 Task: Look for space in San Miguel, Costa Rica from 9th July, 2023 to 16th July, 2023 for 2 adults, 1 child in price range Rs.8000 to Rs.16000. Place can be entire place with 2 bedrooms having 2 beds and 1 bathroom. Property type can be house, flat, guest house. Booking option can be shelf check-in. Required host language is English.
Action: Mouse moved to (437, 85)
Screenshot: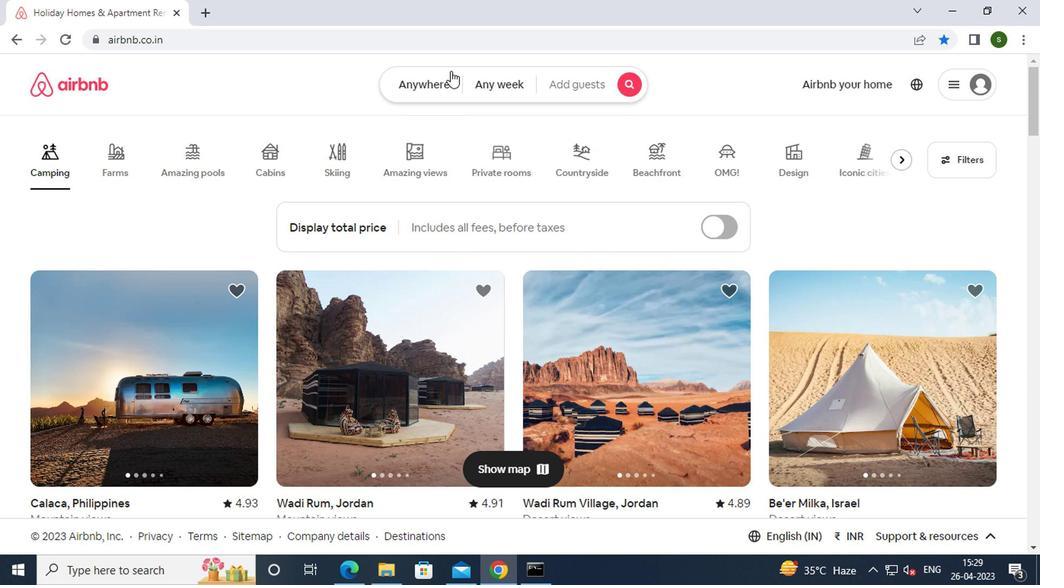 
Action: Mouse pressed left at (437, 85)
Screenshot: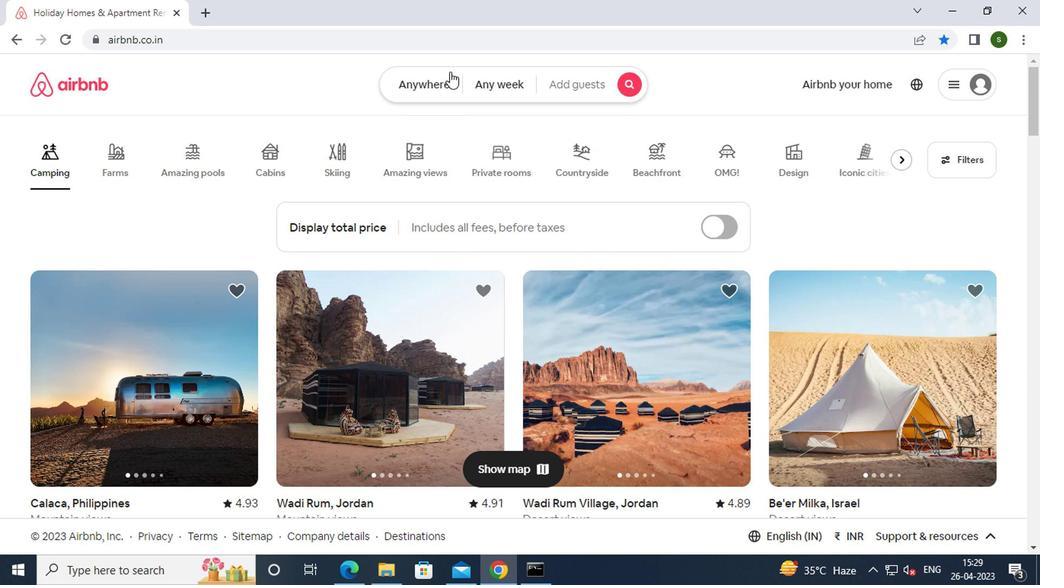 
Action: Mouse moved to (312, 141)
Screenshot: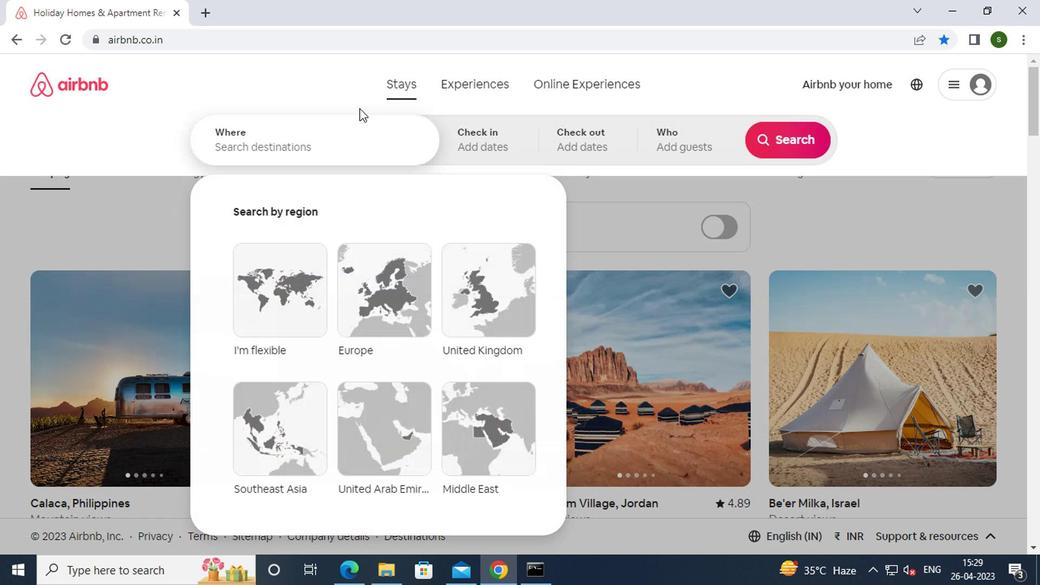
Action: Mouse pressed left at (312, 141)
Screenshot: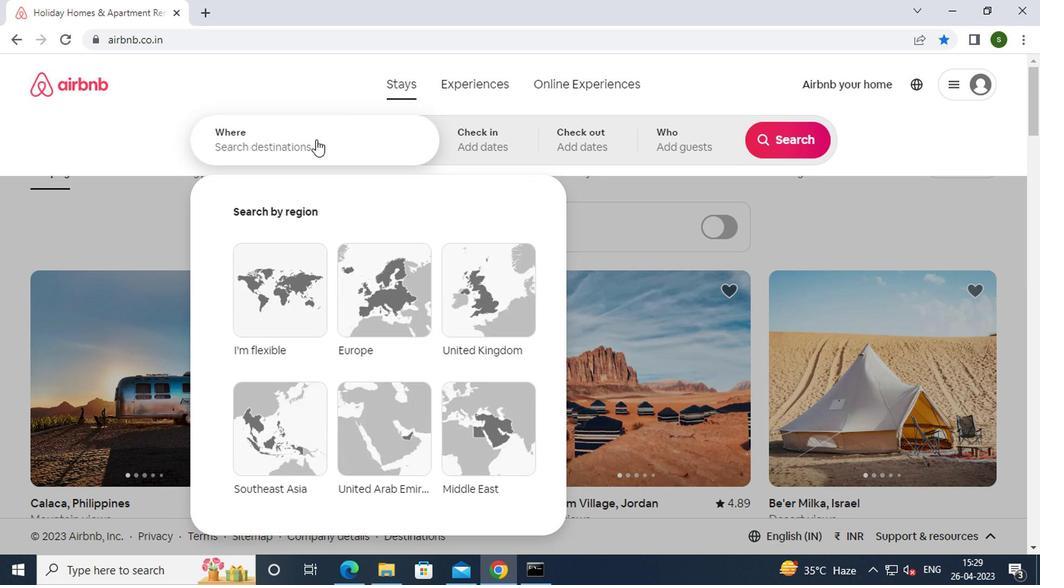 
Action: Key pressed <Key.caps_lock>s<Key.caps_lock>an<Key.space><Key.caps_lock>m<Key.caps_lock>iguel,<Key.space><Key.caps_lock>c<Key.caps_lock>osta<Key.space><Key.caps_lock>r<Key.caps_lock>ica<Key.enter>
Screenshot: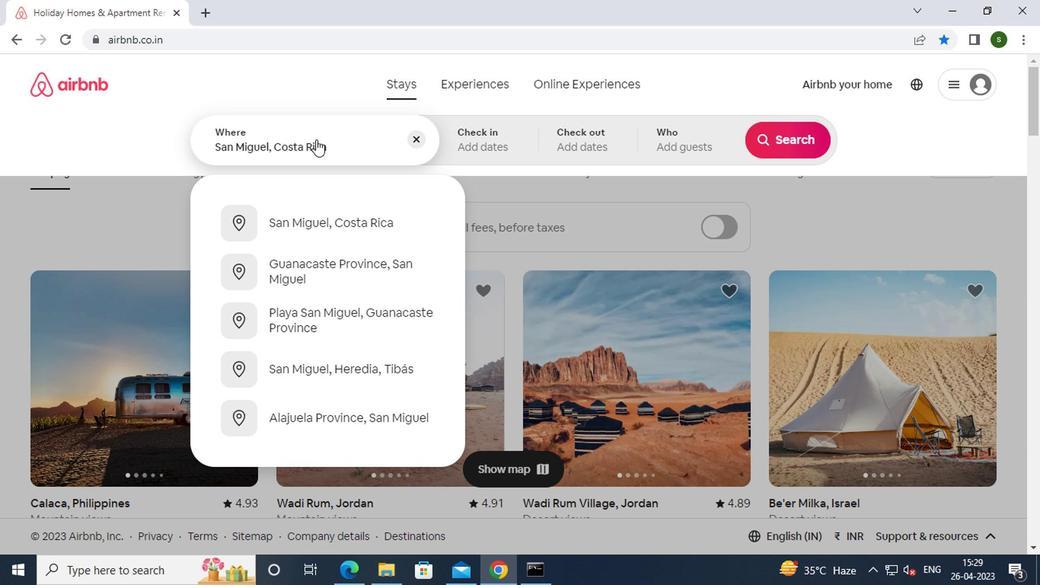 
Action: Mouse moved to (780, 267)
Screenshot: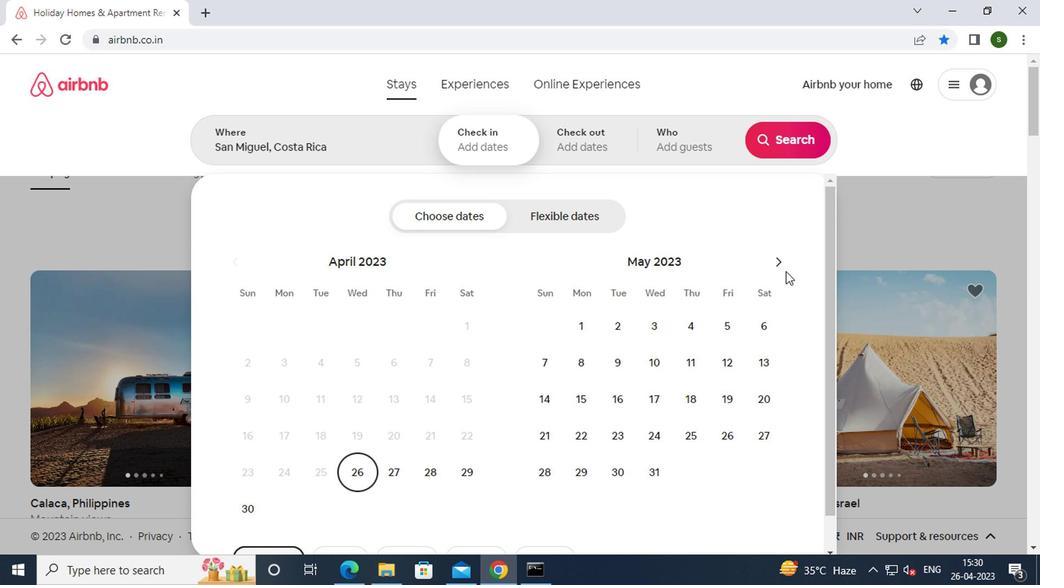 
Action: Mouse pressed left at (780, 267)
Screenshot: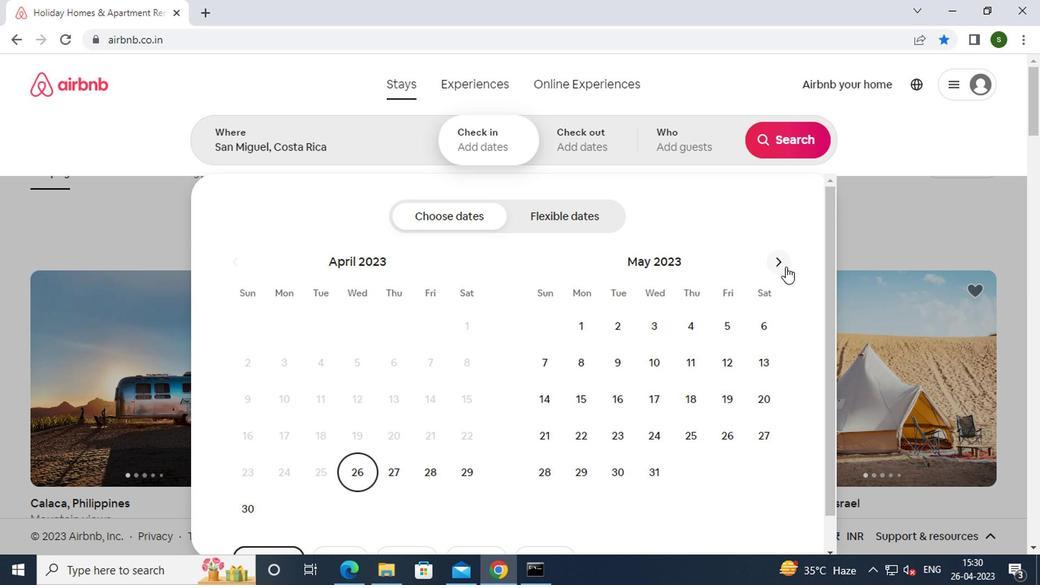 
Action: Mouse pressed left at (780, 267)
Screenshot: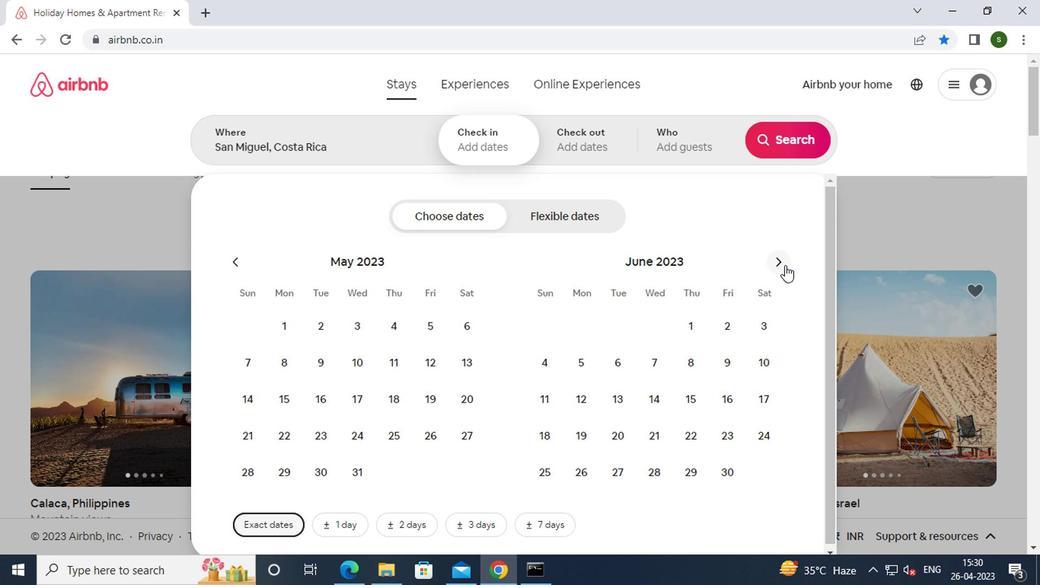 
Action: Mouse moved to (535, 395)
Screenshot: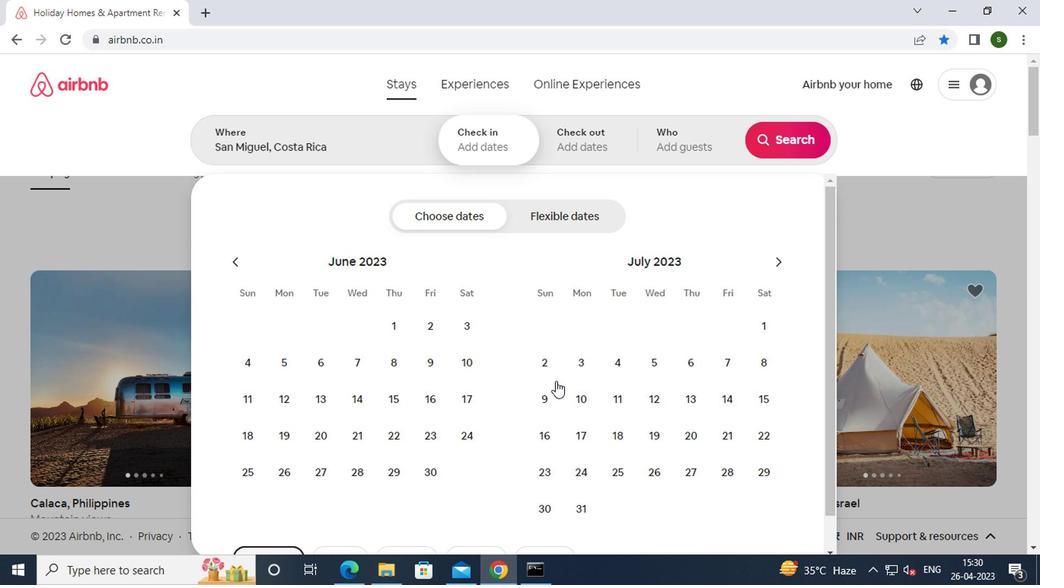 
Action: Mouse pressed left at (535, 395)
Screenshot: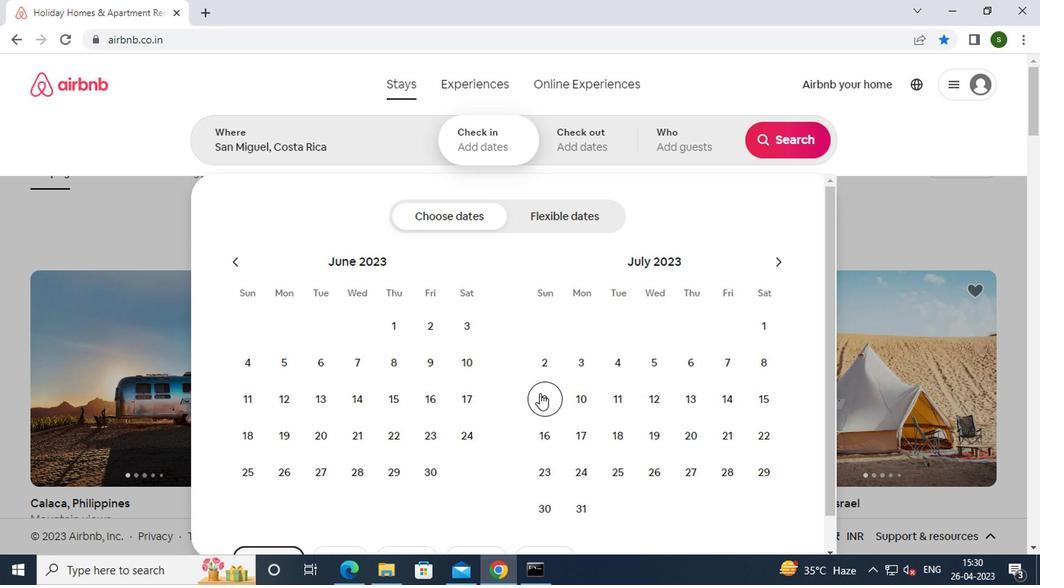 
Action: Mouse moved to (544, 433)
Screenshot: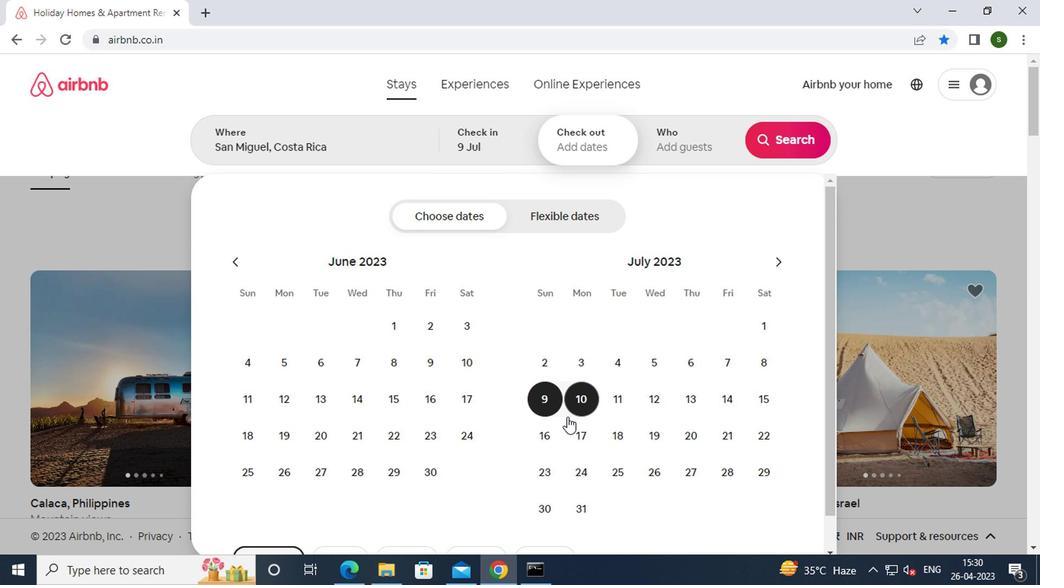 
Action: Mouse pressed left at (544, 433)
Screenshot: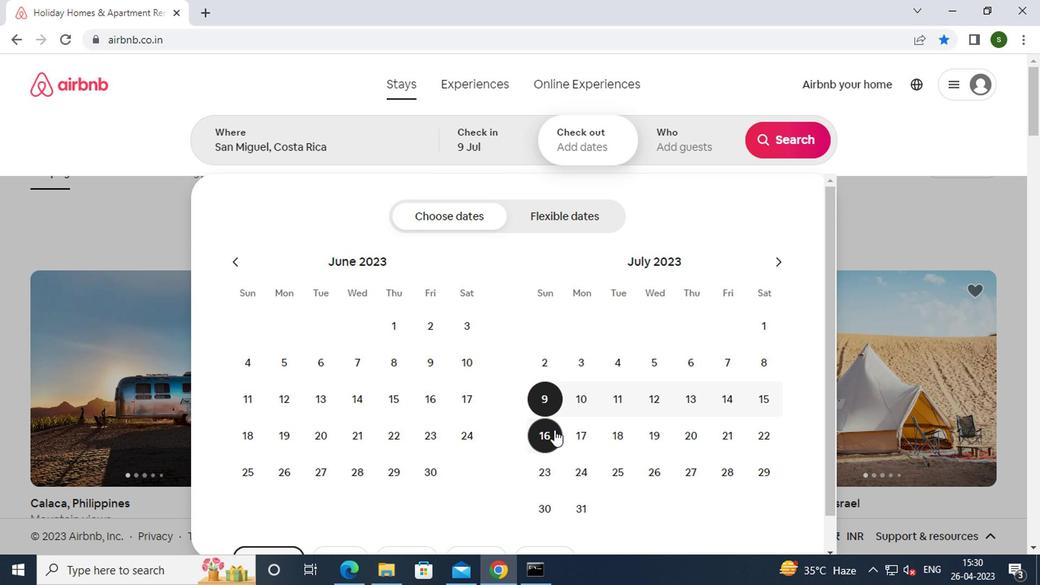 
Action: Mouse moved to (684, 146)
Screenshot: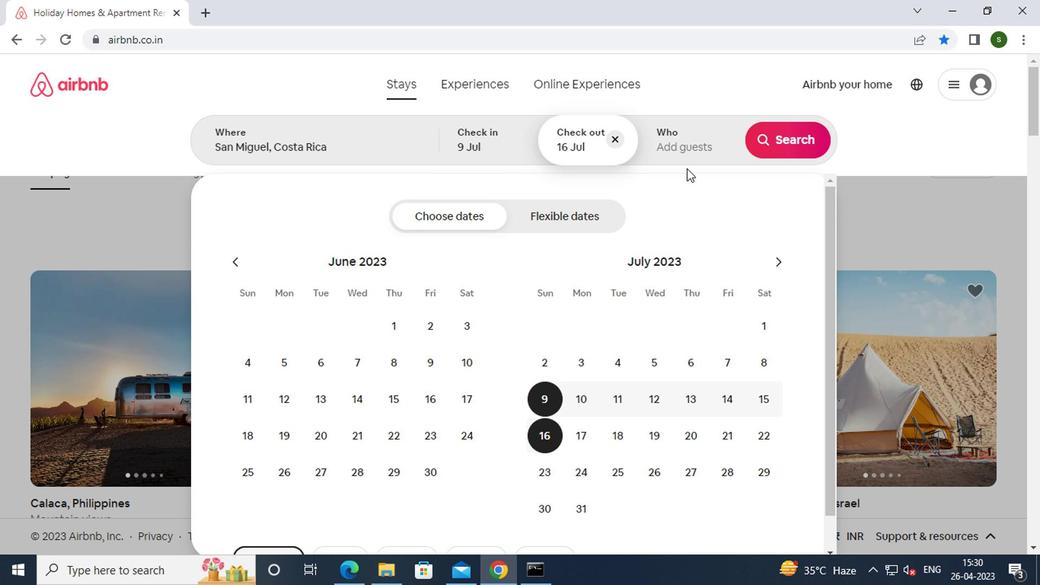 
Action: Mouse pressed left at (684, 146)
Screenshot: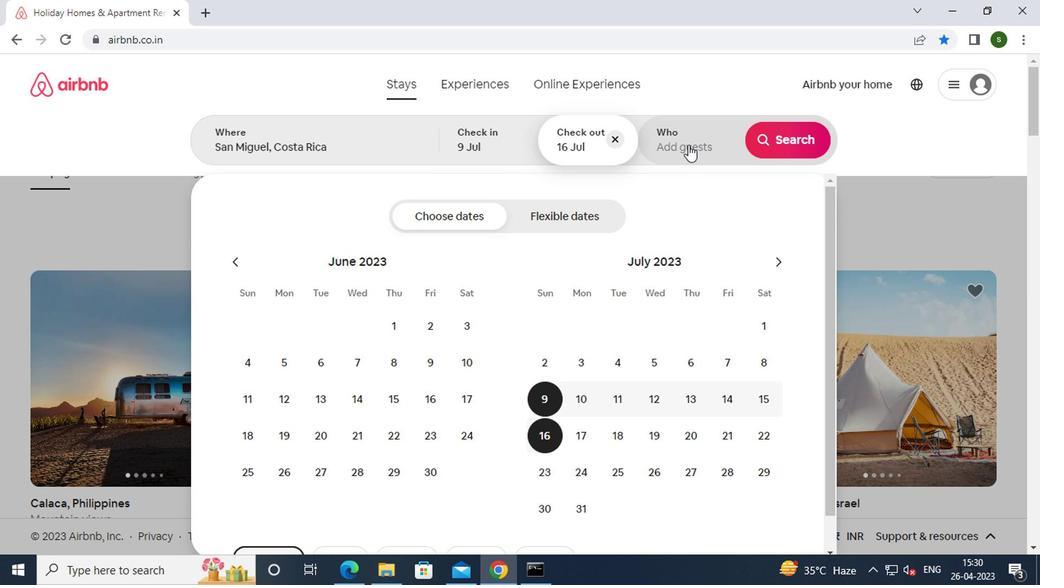 
Action: Mouse moved to (788, 223)
Screenshot: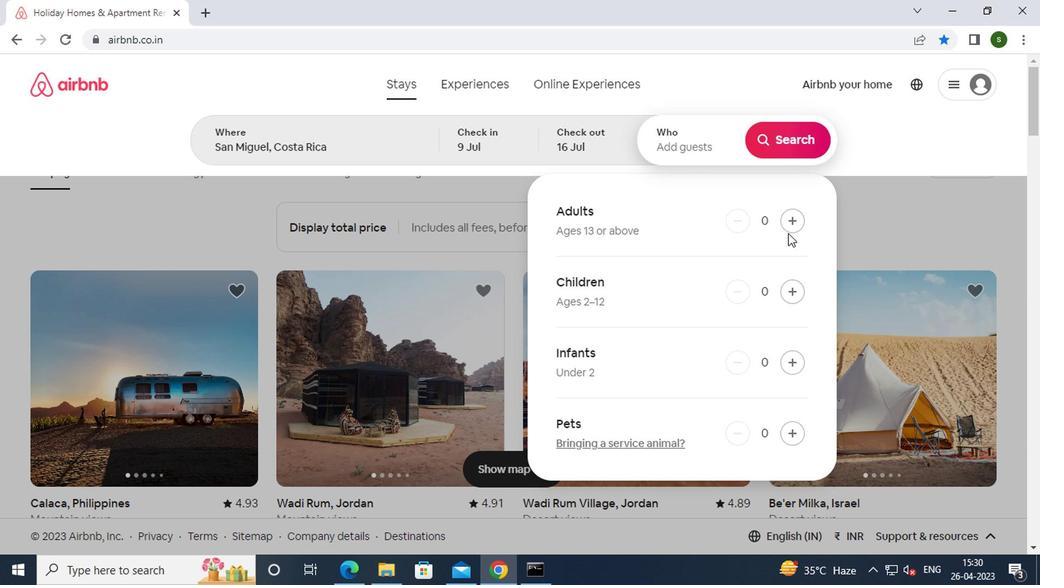 
Action: Mouse pressed left at (788, 223)
Screenshot: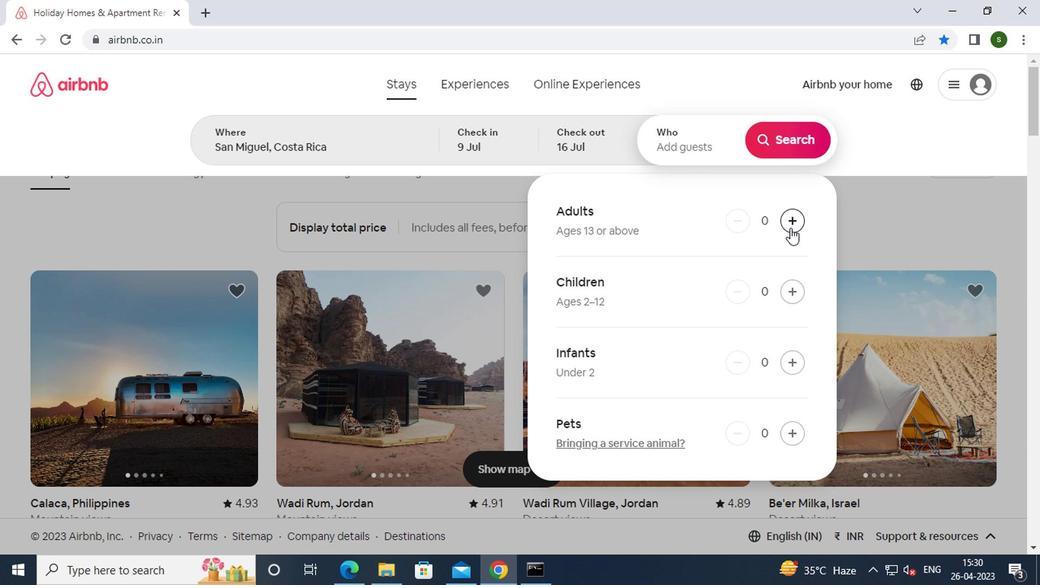 
Action: Mouse pressed left at (788, 223)
Screenshot: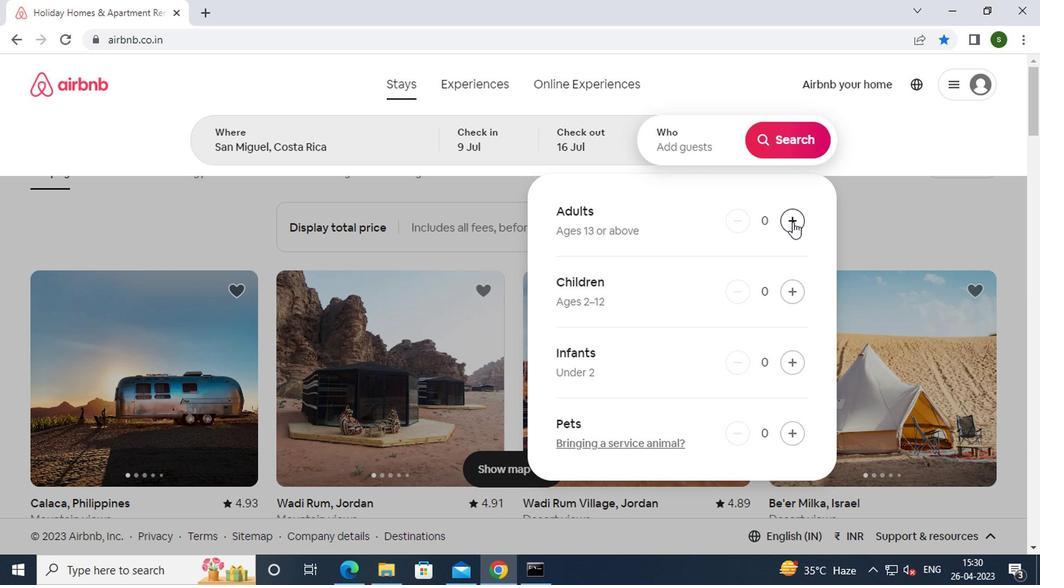
Action: Mouse moved to (791, 290)
Screenshot: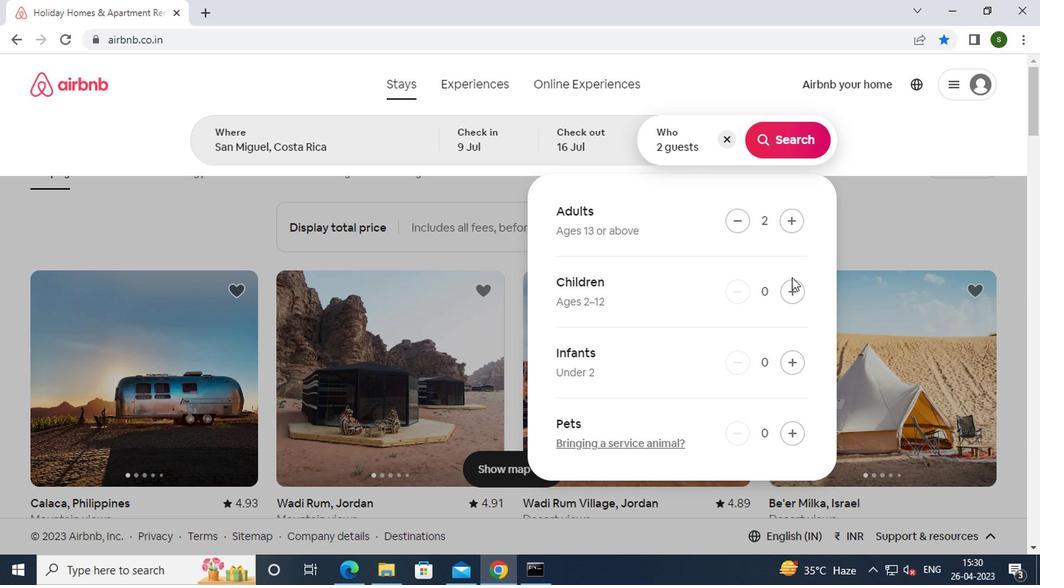 
Action: Mouse pressed left at (791, 290)
Screenshot: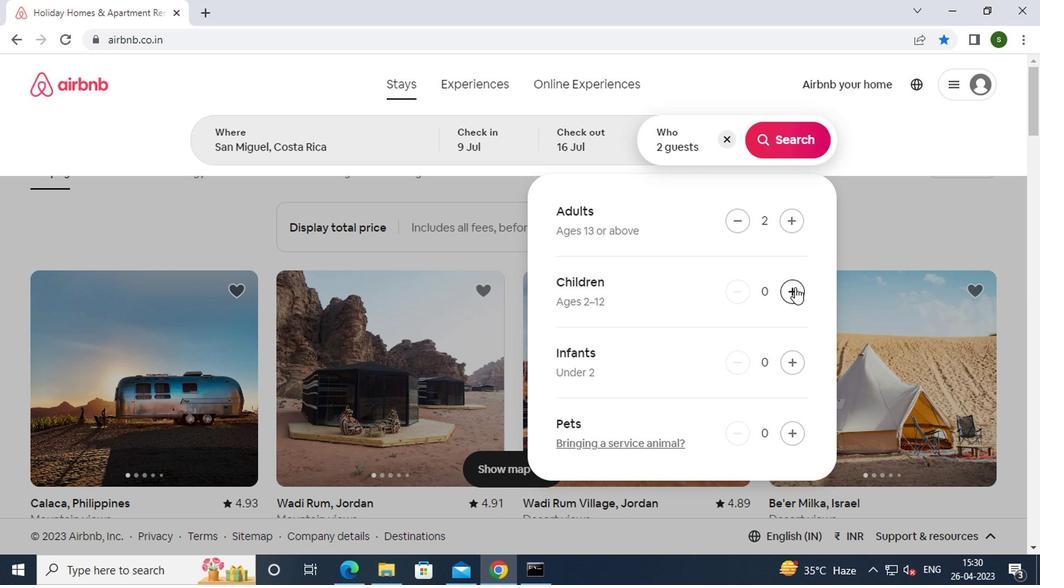 
Action: Mouse moved to (766, 142)
Screenshot: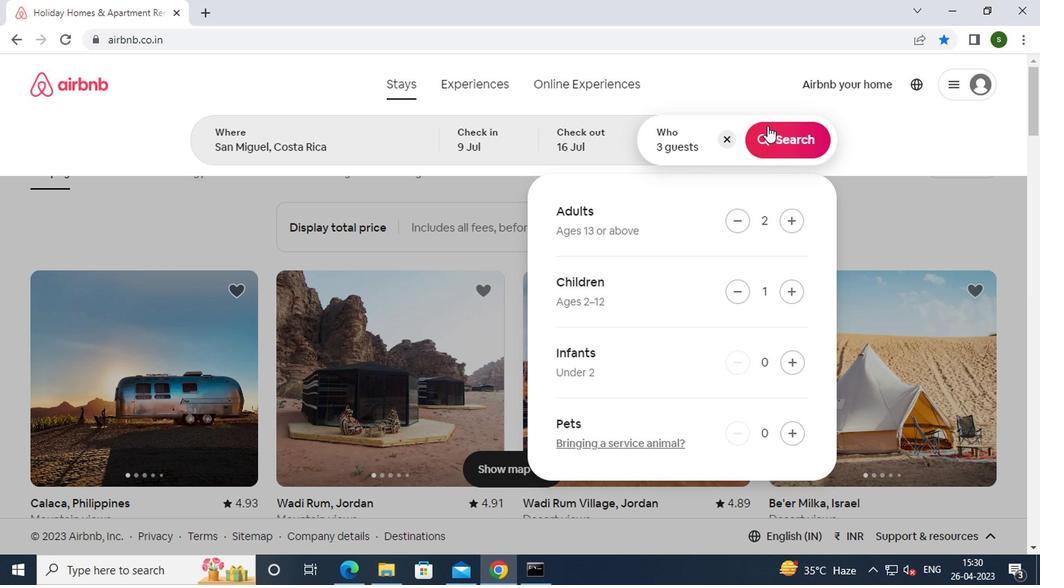 
Action: Mouse pressed left at (766, 142)
Screenshot: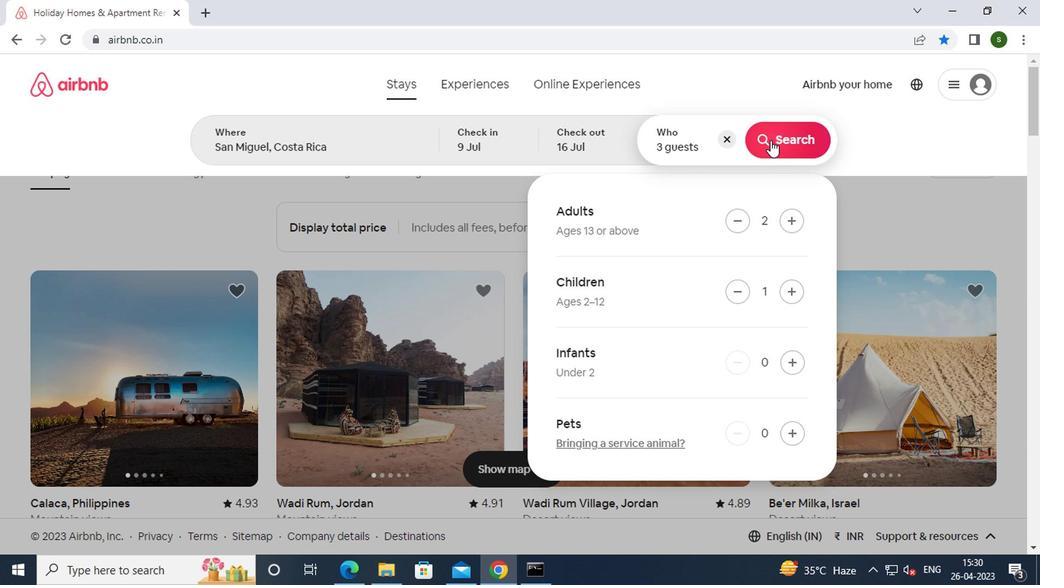 
Action: Mouse moved to (970, 152)
Screenshot: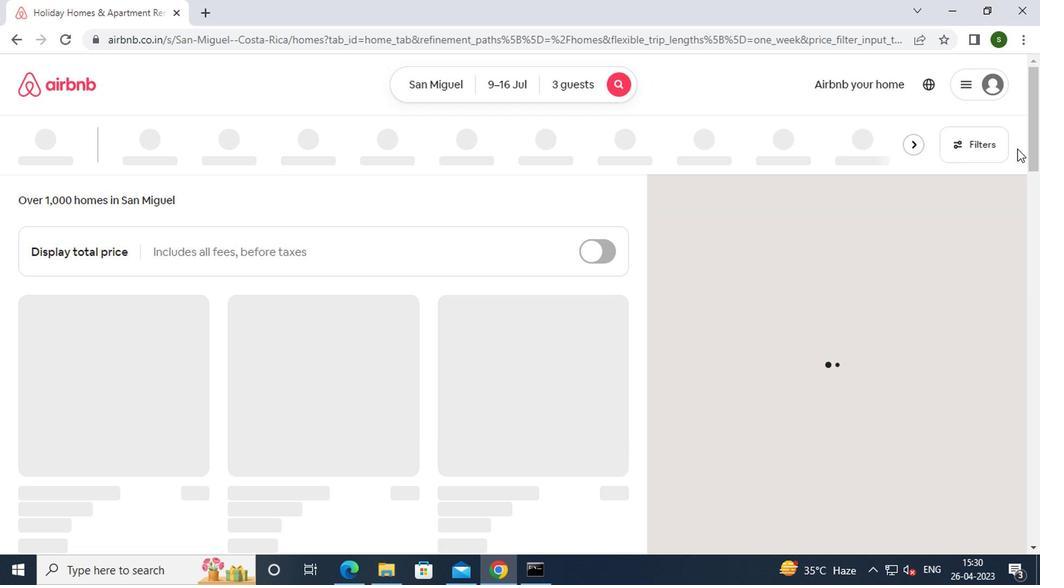 
Action: Mouse pressed left at (970, 152)
Screenshot: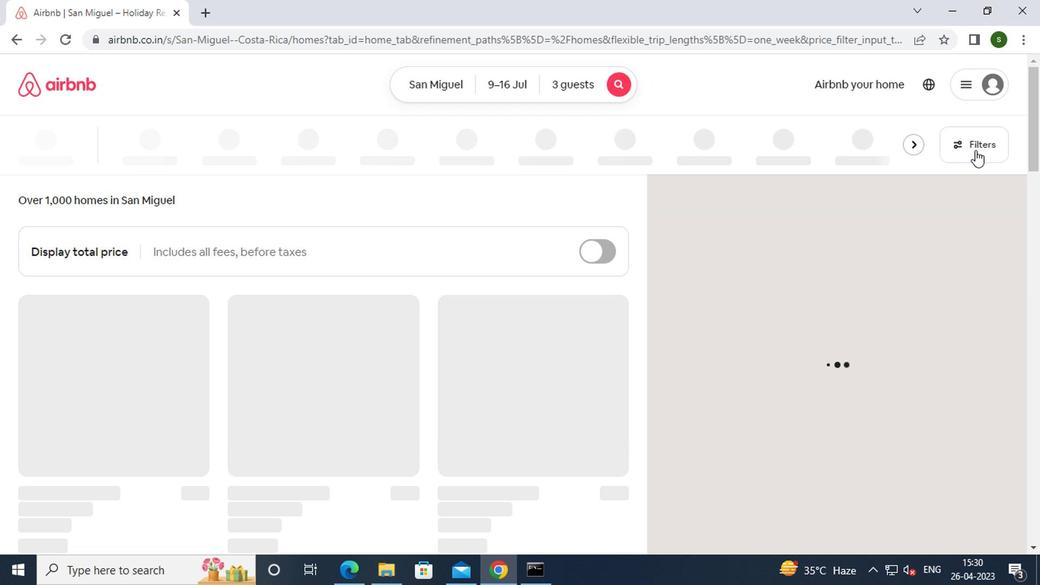 
Action: Mouse moved to (393, 341)
Screenshot: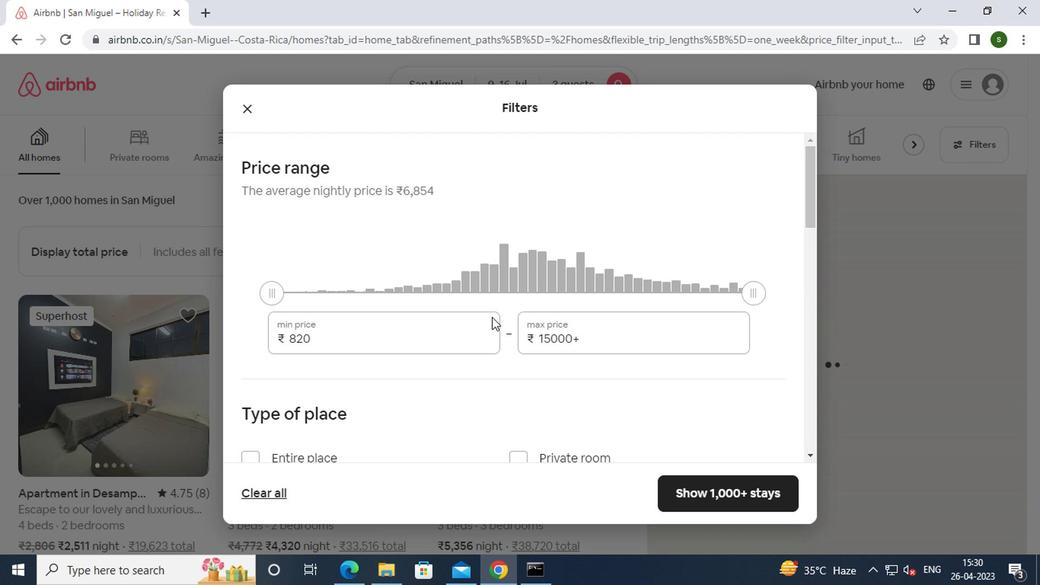 
Action: Mouse pressed left at (393, 341)
Screenshot: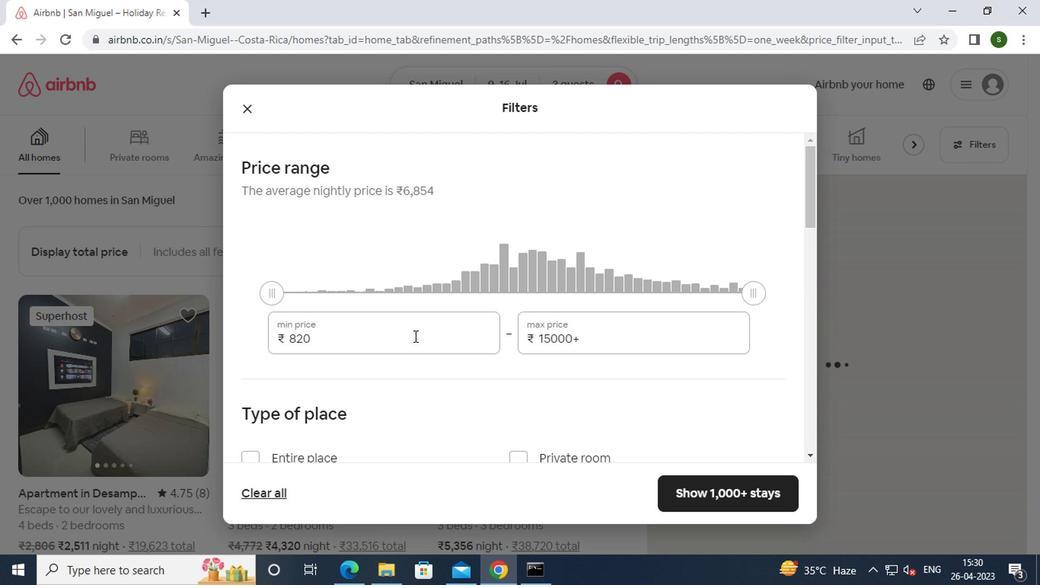 
Action: Mouse moved to (393, 341)
Screenshot: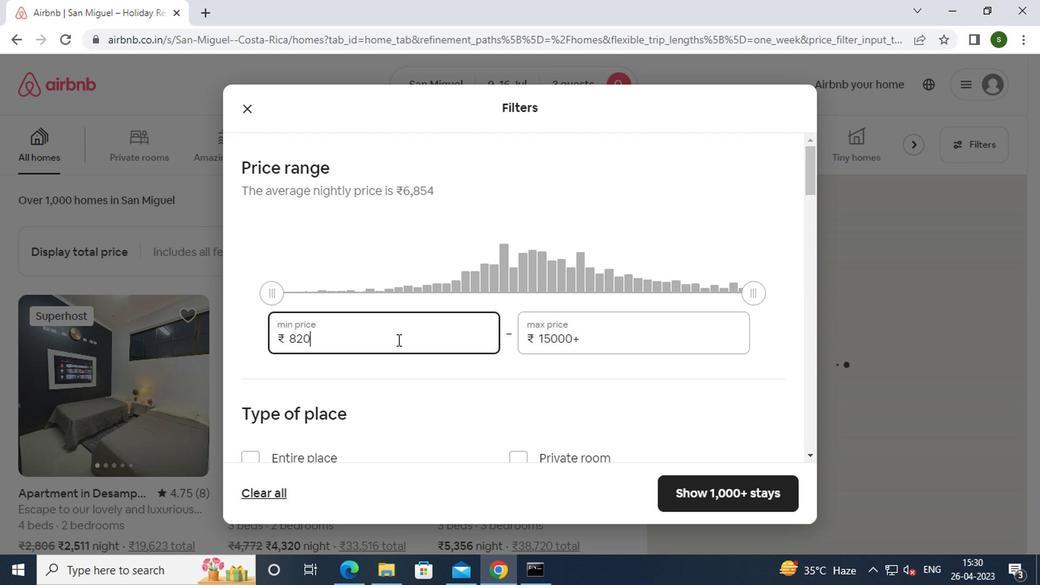 
Action: Key pressed <Key.backspace><Key.backspace><Key.backspace><Key.backspace><Key.backspace><Key.backspace><Key.backspace><Key.backspace>8000
Screenshot: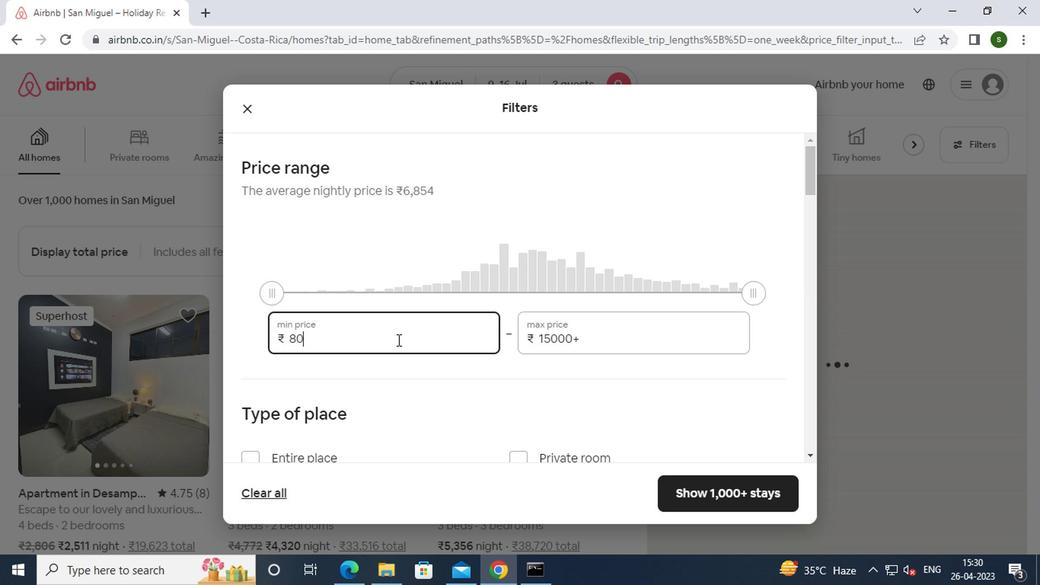 
Action: Mouse moved to (592, 343)
Screenshot: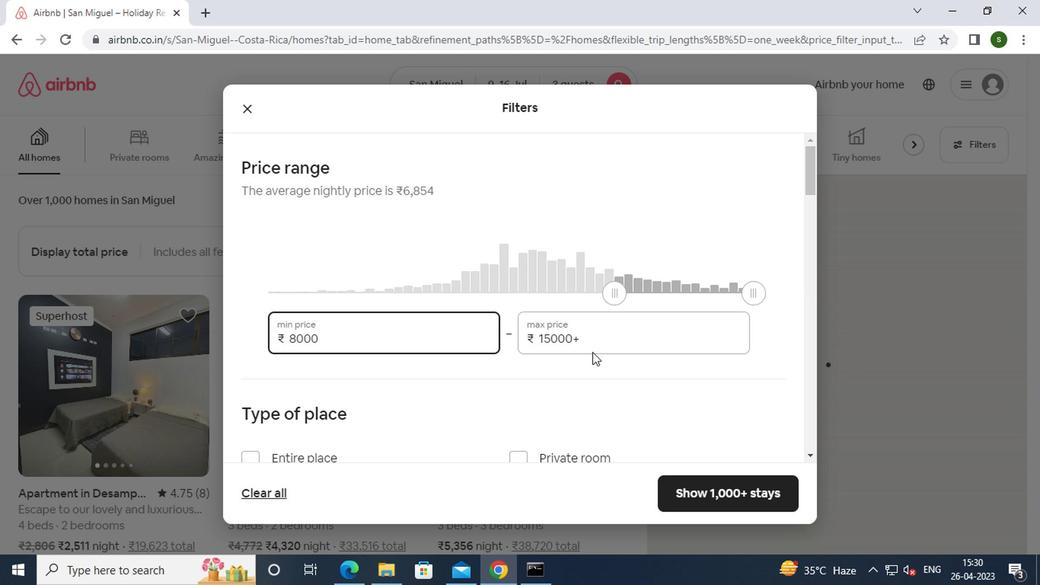 
Action: Mouse pressed left at (592, 343)
Screenshot: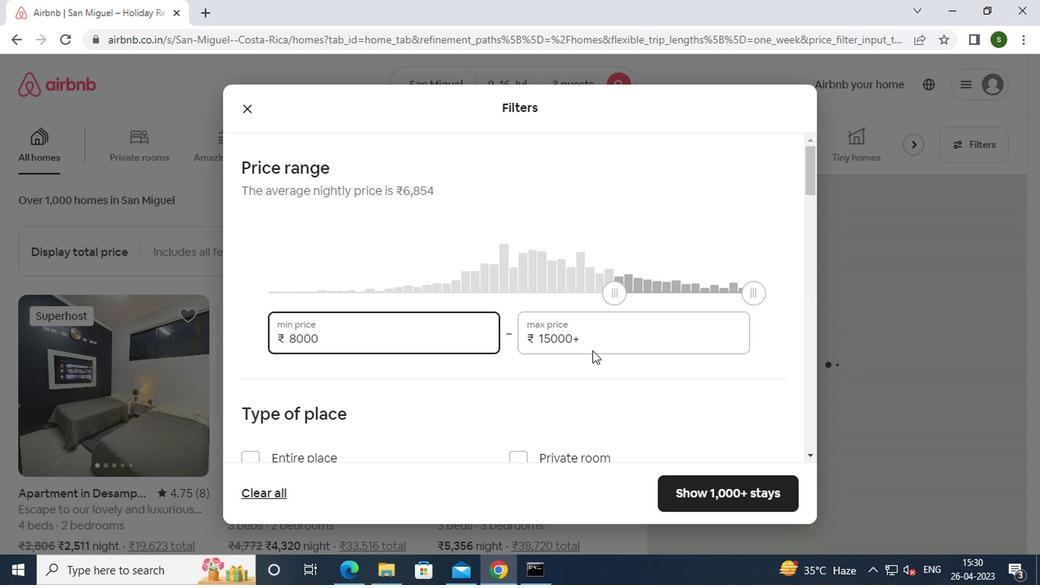
Action: Key pressed <Key.backspace><Key.backspace><Key.backspace><Key.backspace><Key.backspace><Key.backspace><Key.backspace><Key.backspace><Key.backspace><Key.backspace><Key.backspace><Key.backspace>16000
Screenshot: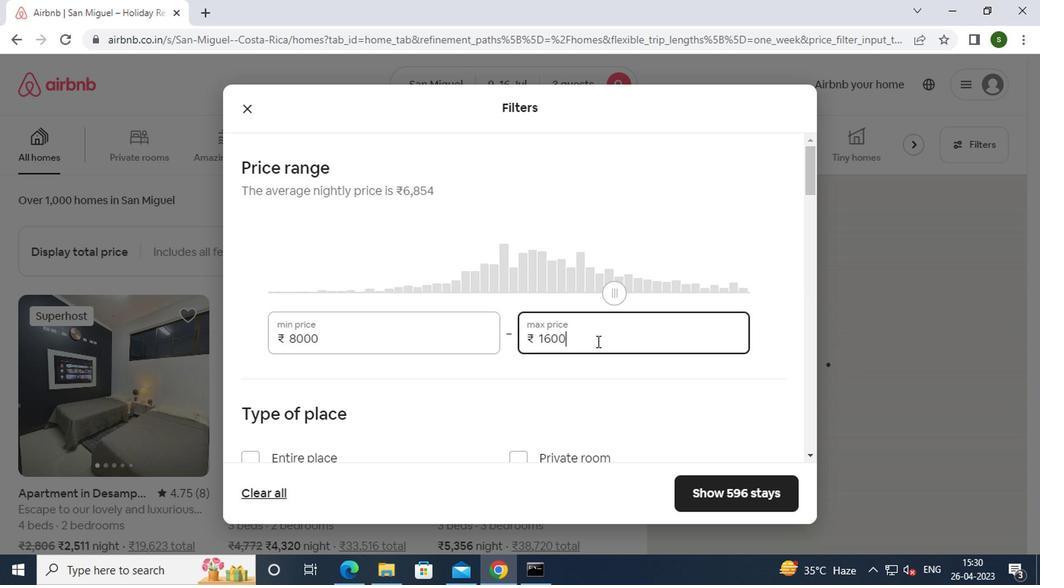 
Action: Mouse moved to (430, 337)
Screenshot: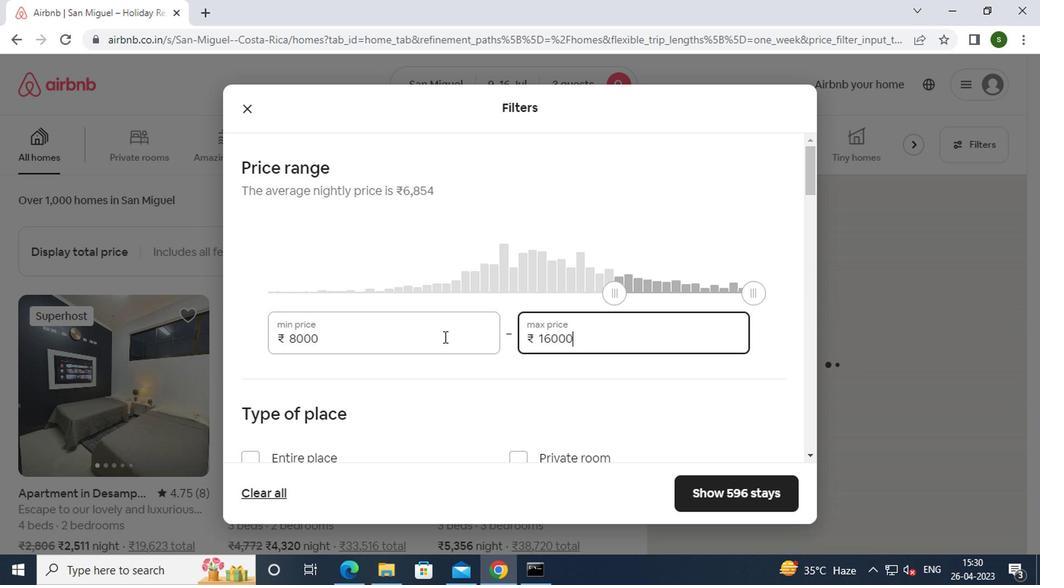 
Action: Mouse scrolled (430, 337) with delta (0, 0)
Screenshot: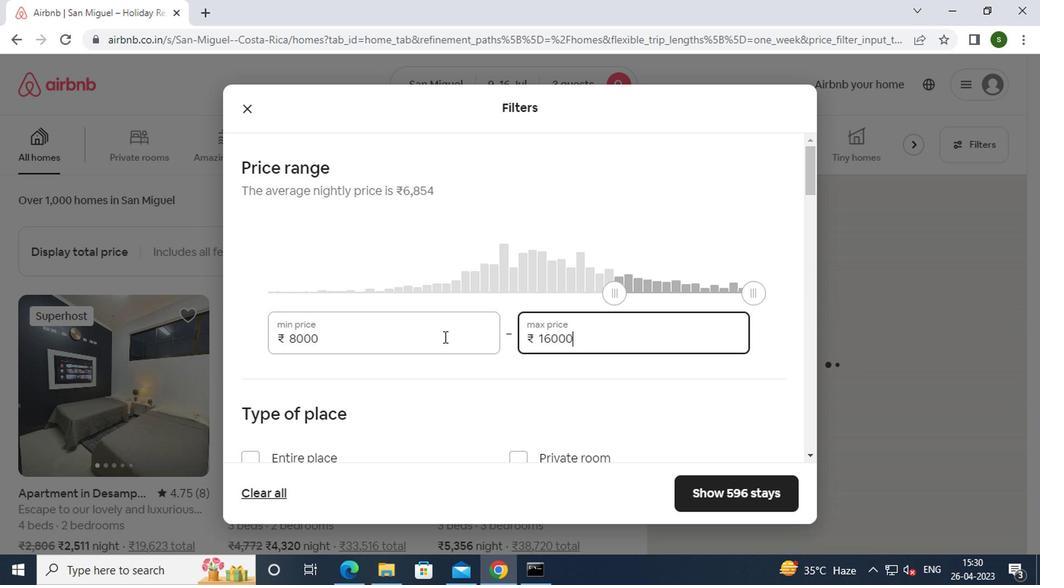
Action: Mouse scrolled (430, 337) with delta (0, 0)
Screenshot: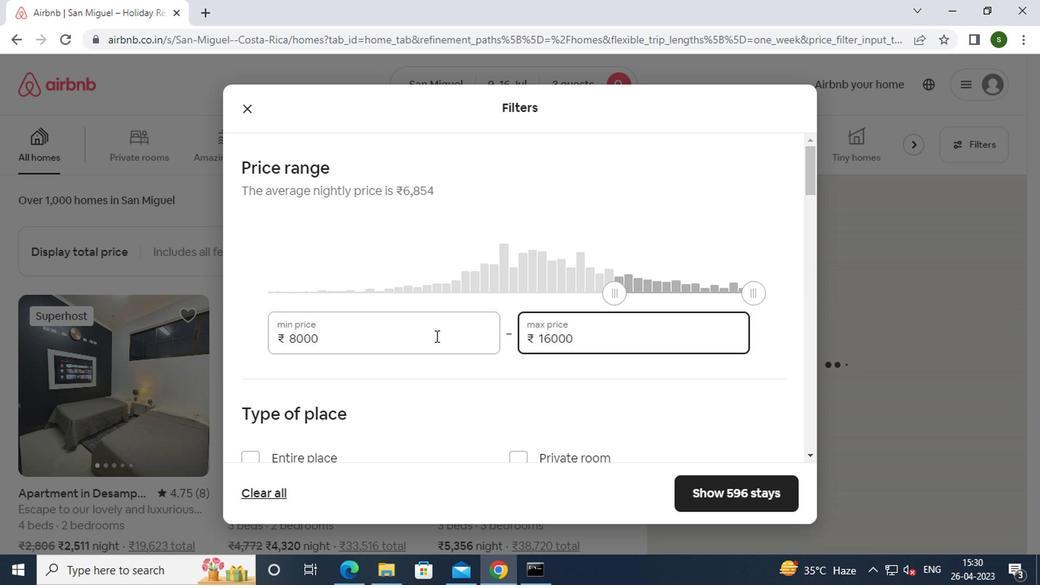 
Action: Mouse moved to (310, 313)
Screenshot: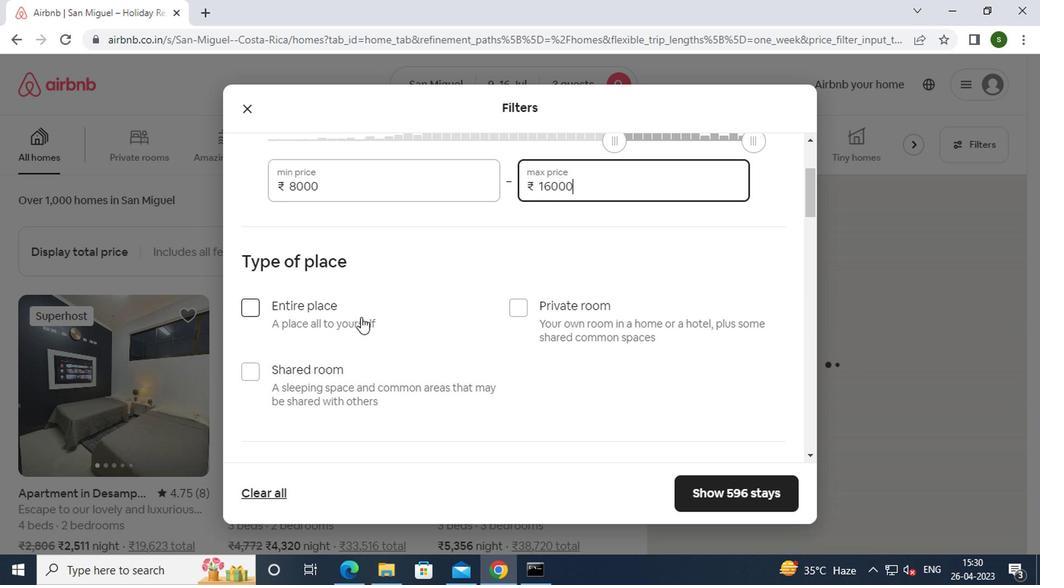 
Action: Mouse pressed left at (310, 313)
Screenshot: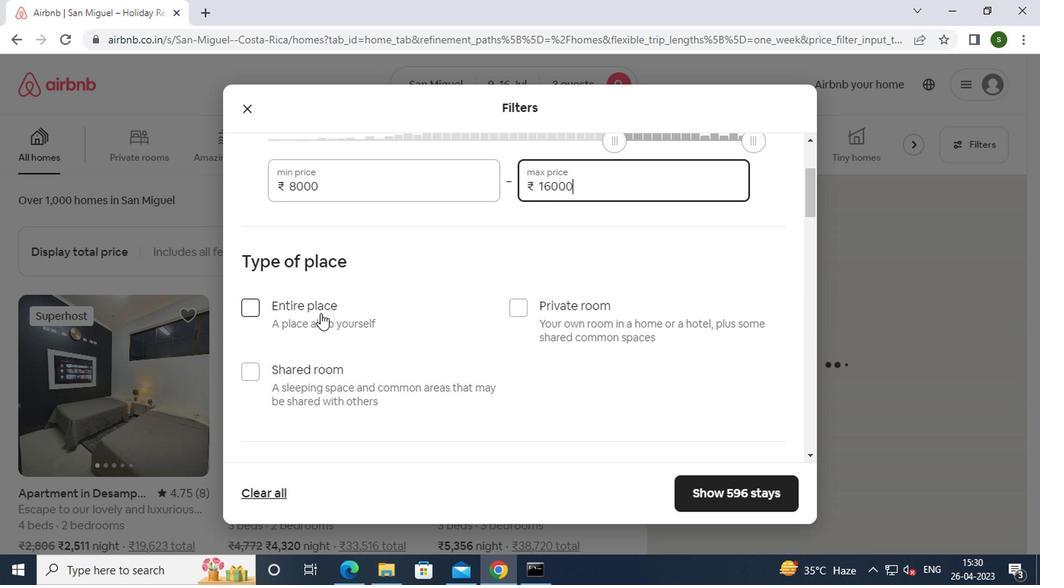 
Action: Mouse moved to (337, 308)
Screenshot: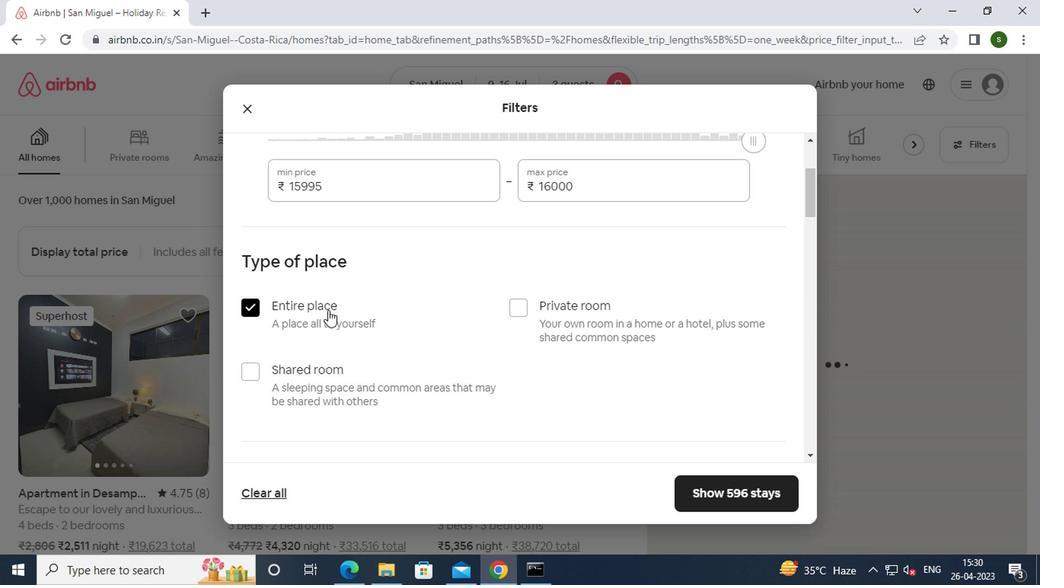 
Action: Mouse scrolled (337, 307) with delta (0, -1)
Screenshot: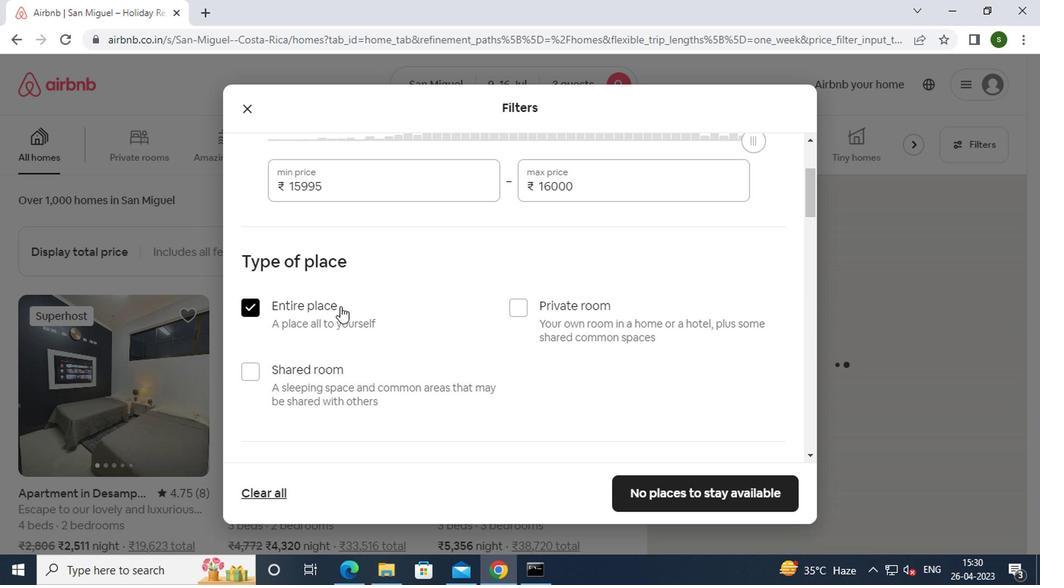
Action: Mouse scrolled (337, 307) with delta (0, -1)
Screenshot: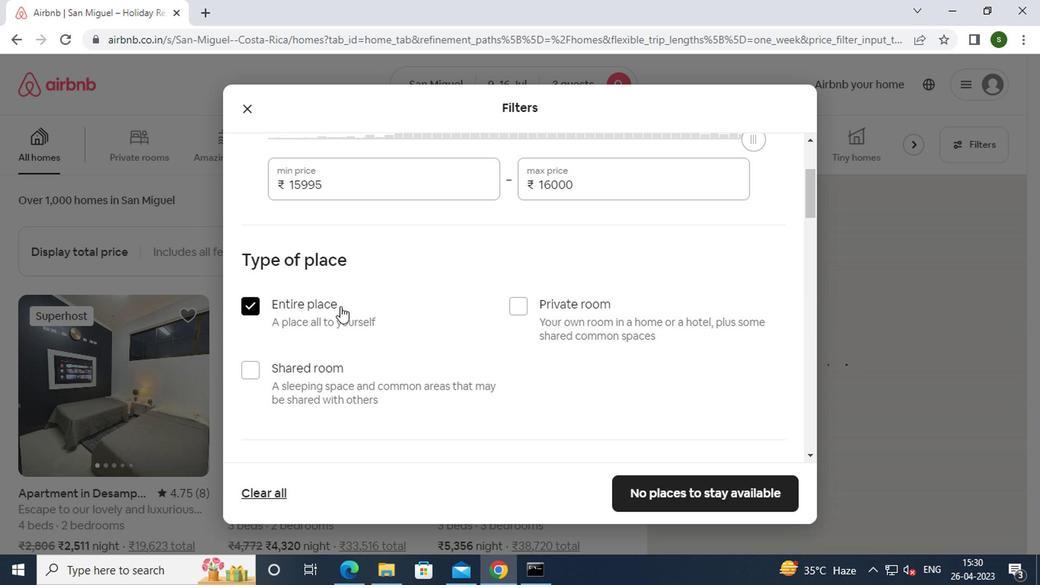 
Action: Mouse scrolled (337, 307) with delta (0, -1)
Screenshot: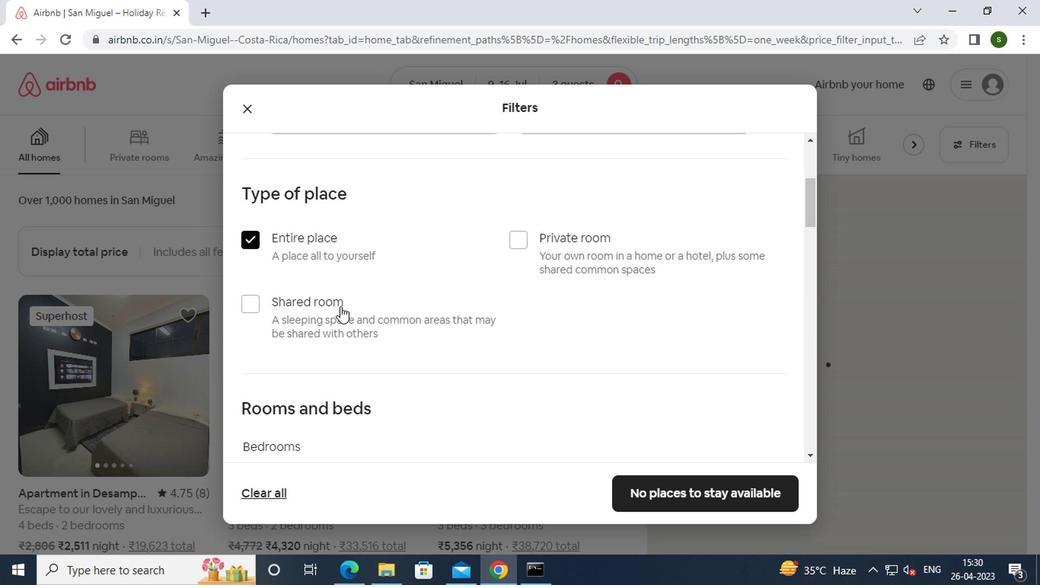 
Action: Mouse scrolled (337, 307) with delta (0, -1)
Screenshot: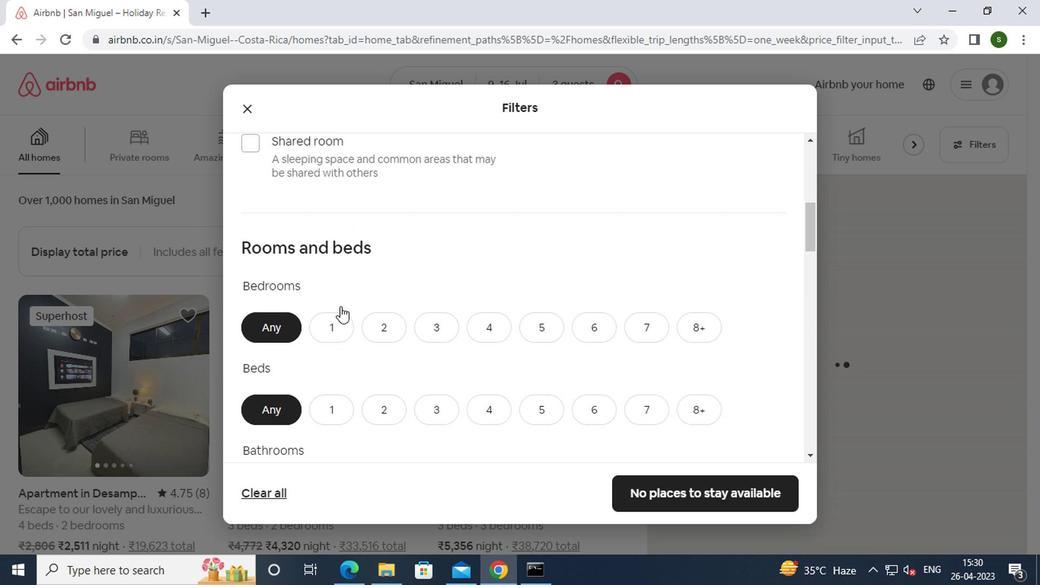 
Action: Mouse scrolled (337, 307) with delta (0, -1)
Screenshot: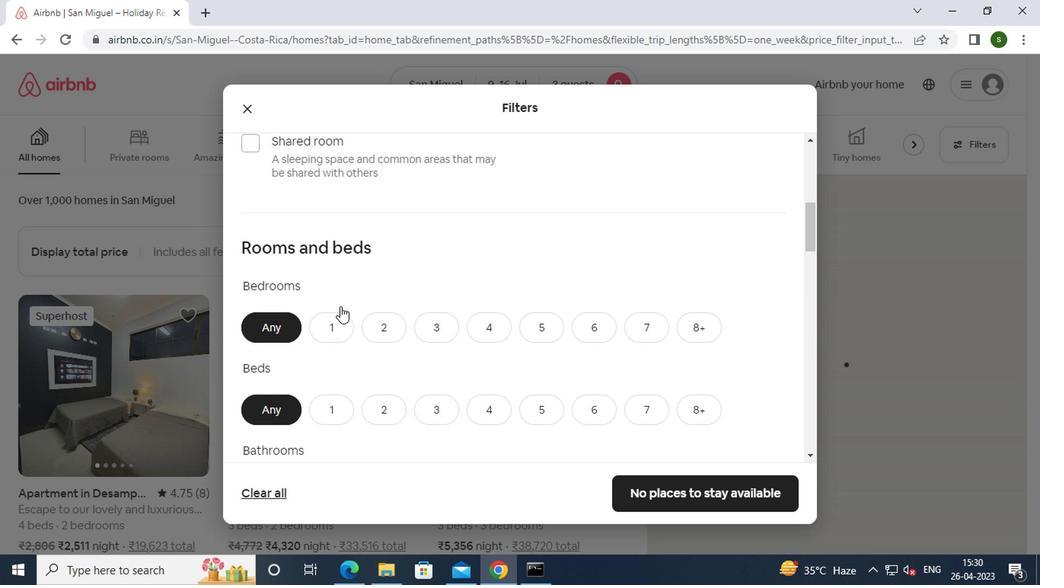 
Action: Mouse moved to (386, 173)
Screenshot: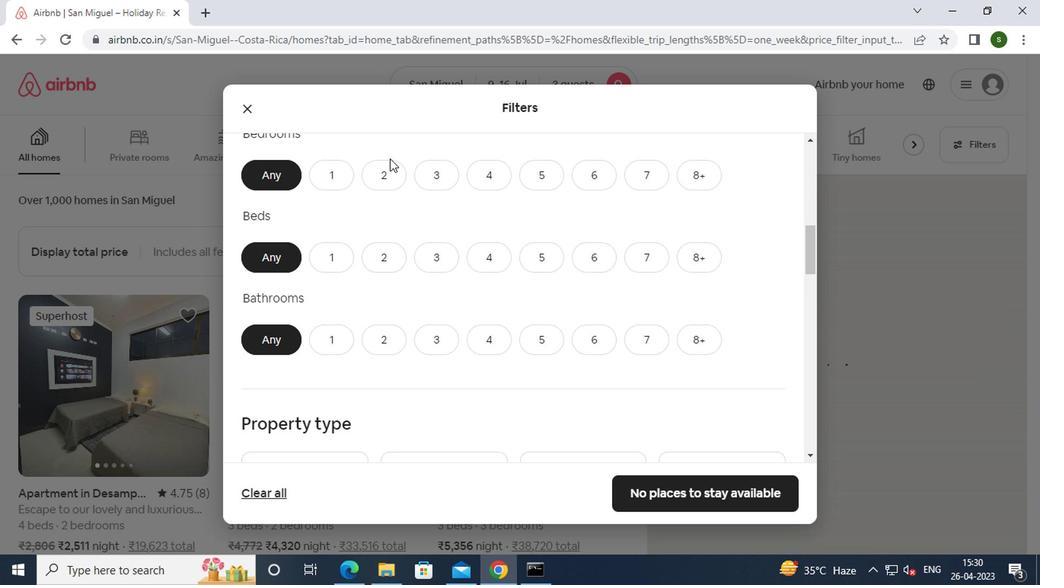 
Action: Mouse pressed left at (386, 173)
Screenshot: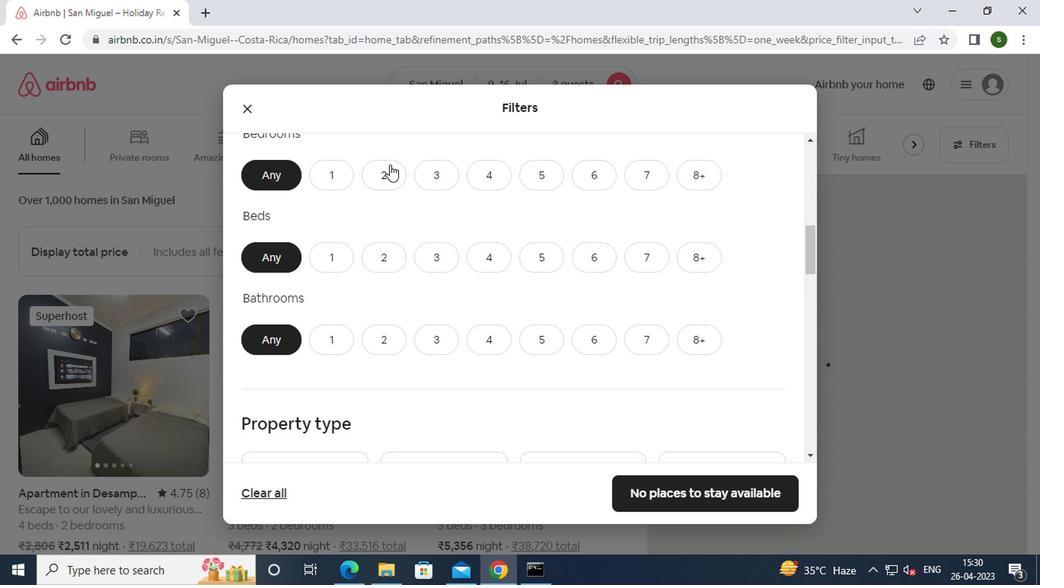 
Action: Mouse moved to (373, 262)
Screenshot: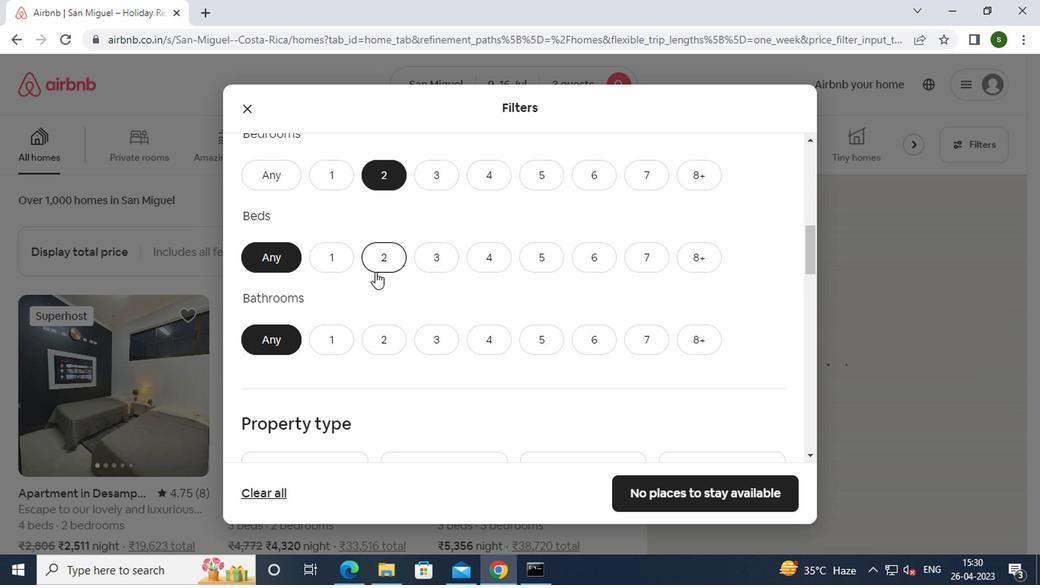 
Action: Mouse pressed left at (373, 262)
Screenshot: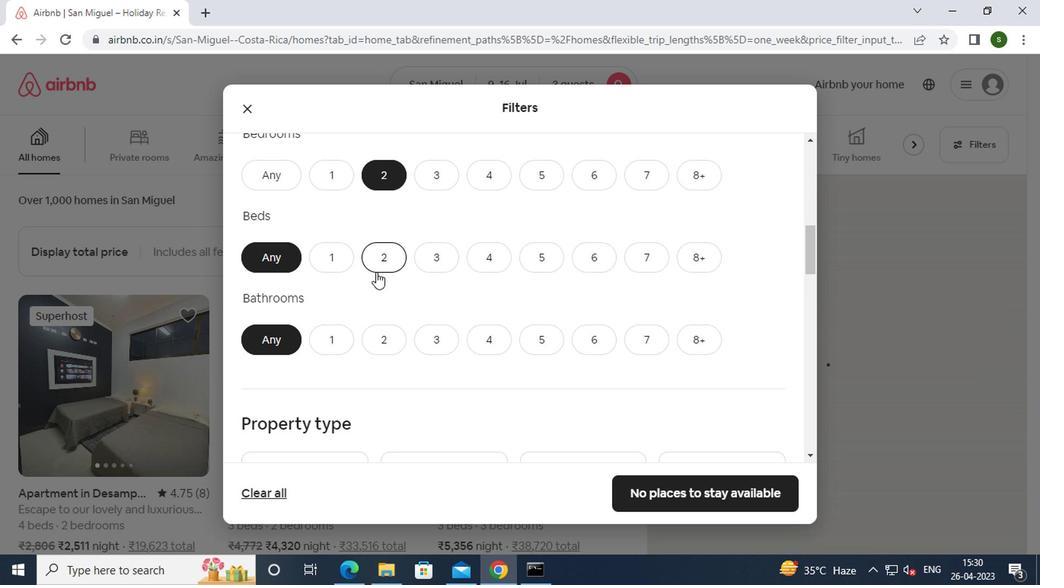 
Action: Mouse moved to (321, 342)
Screenshot: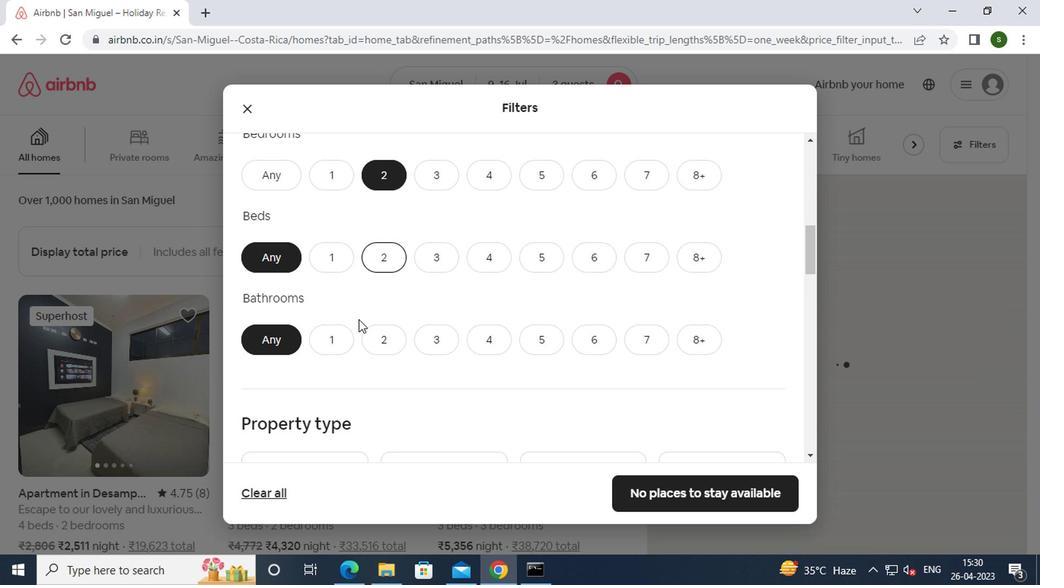 
Action: Mouse pressed left at (321, 342)
Screenshot: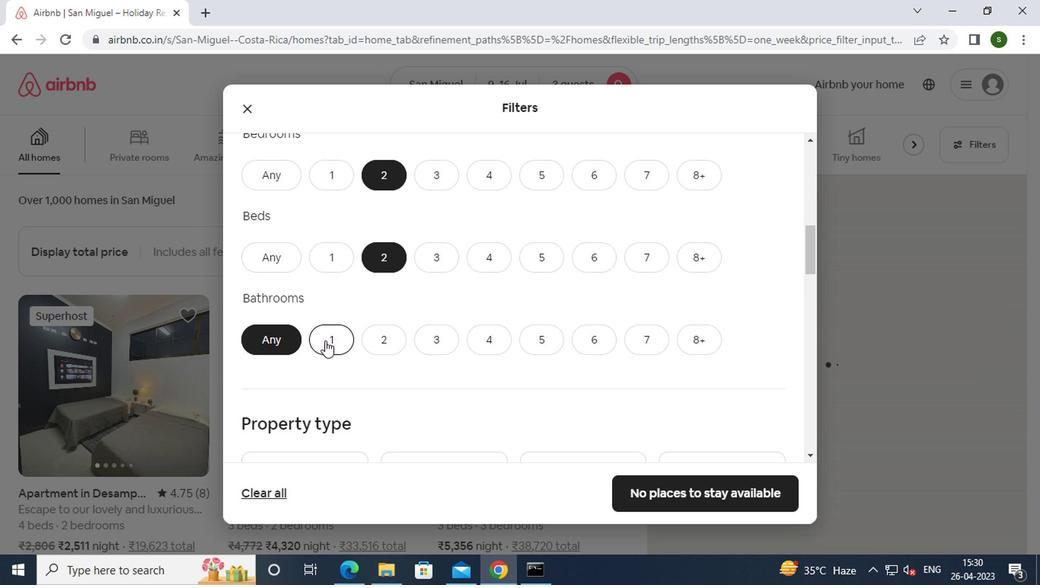 
Action: Mouse moved to (511, 340)
Screenshot: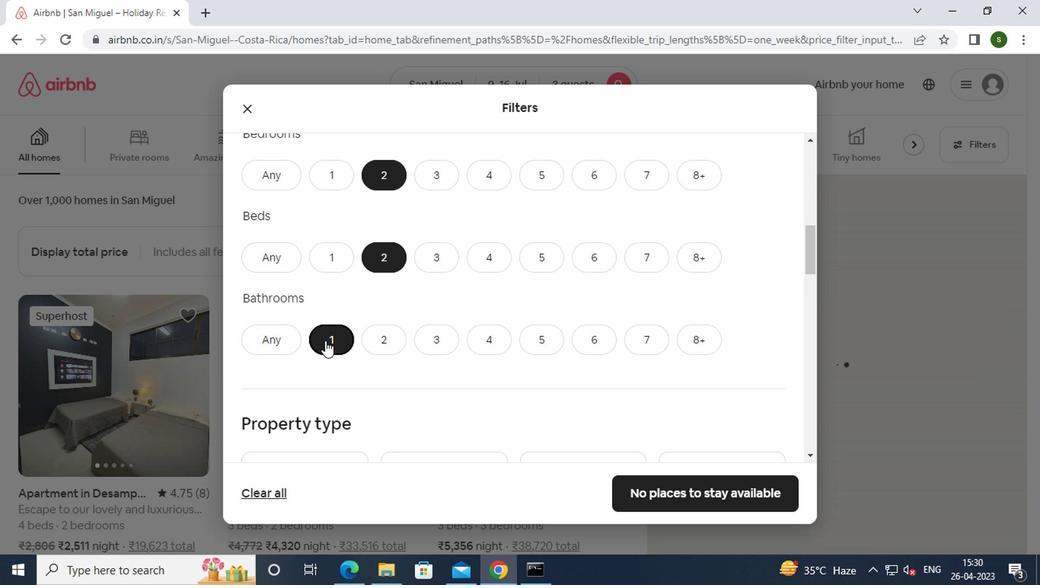 
Action: Mouse scrolled (511, 339) with delta (0, -1)
Screenshot: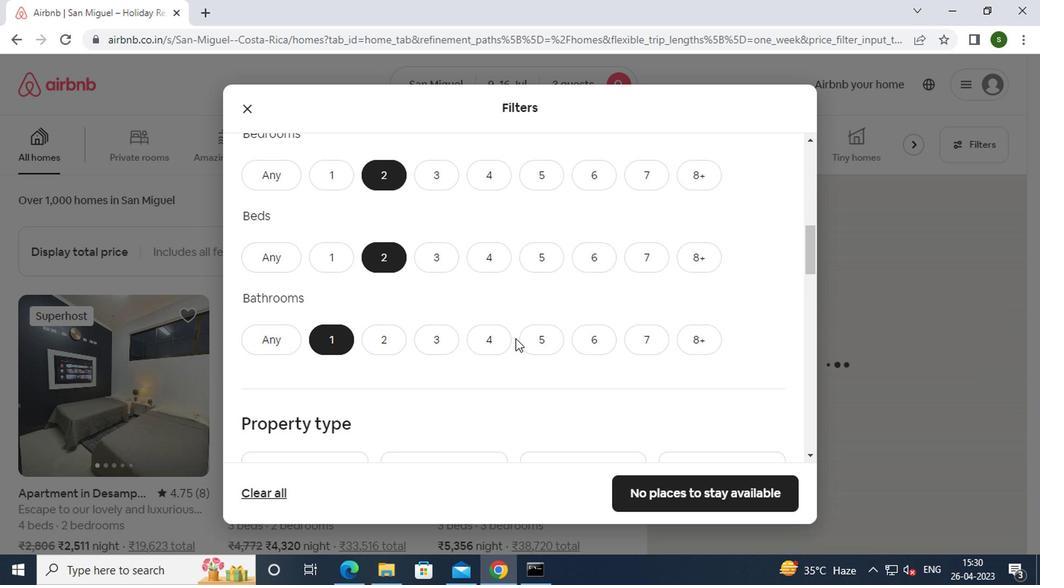 
Action: Mouse scrolled (511, 339) with delta (0, -1)
Screenshot: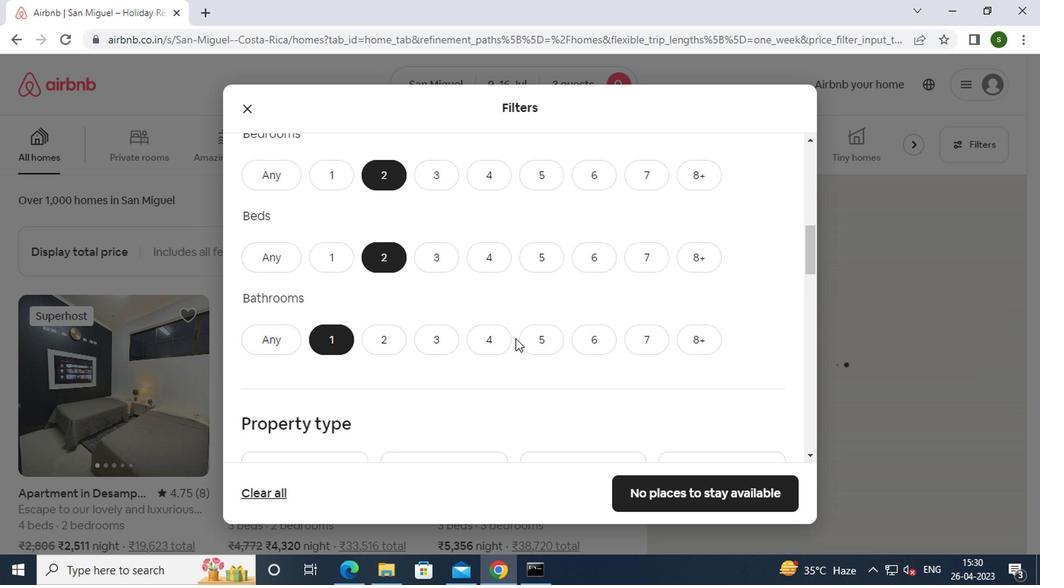 
Action: Mouse scrolled (511, 339) with delta (0, -1)
Screenshot: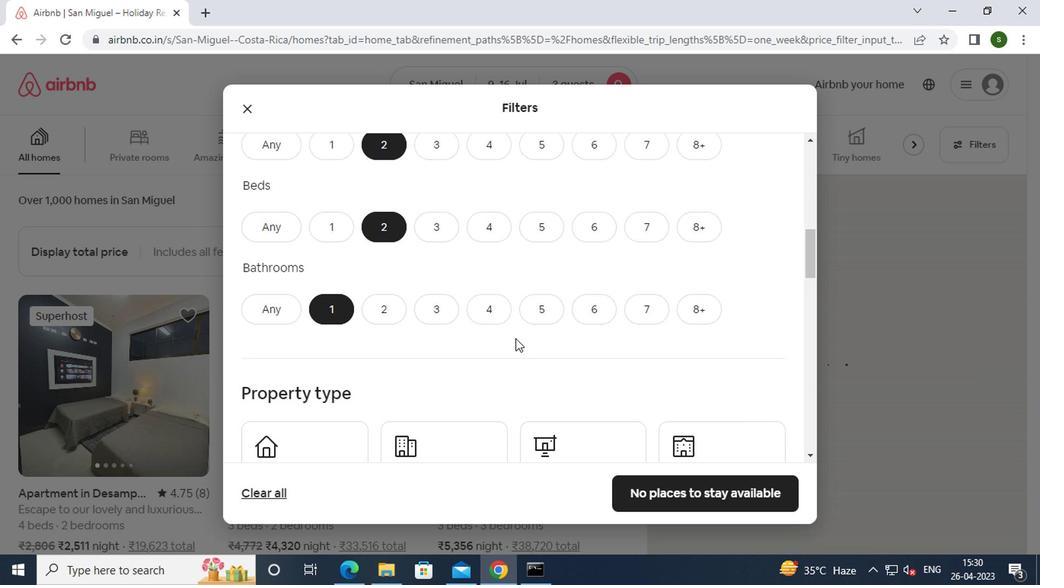 
Action: Mouse moved to (337, 278)
Screenshot: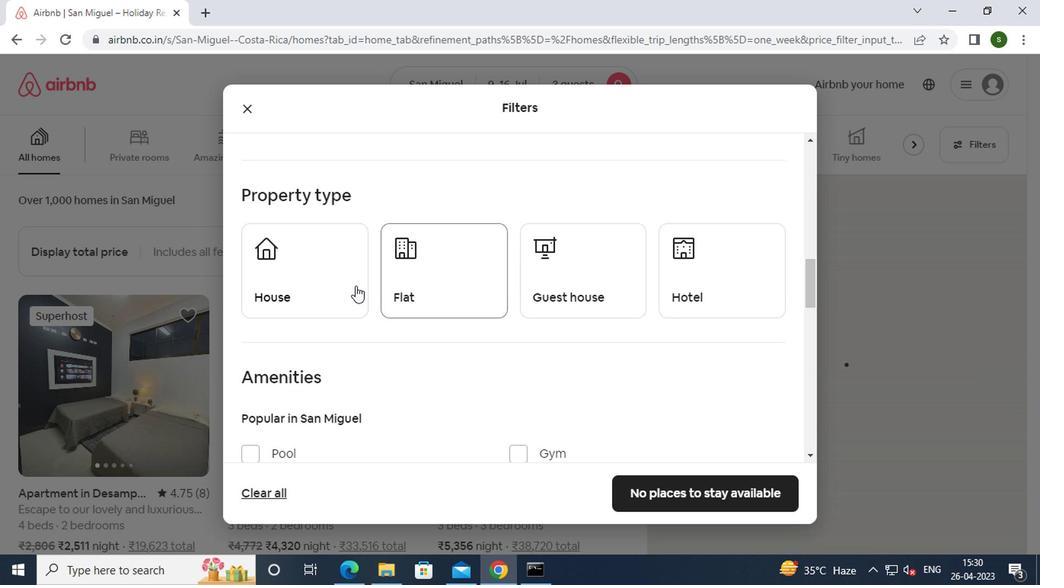 
Action: Mouse pressed left at (337, 278)
Screenshot: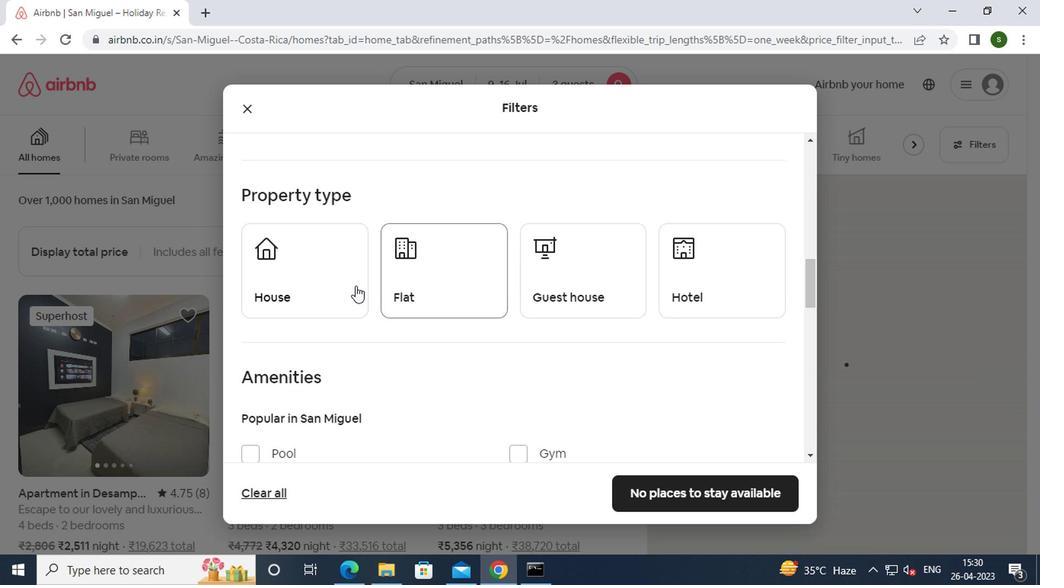 
Action: Mouse moved to (435, 270)
Screenshot: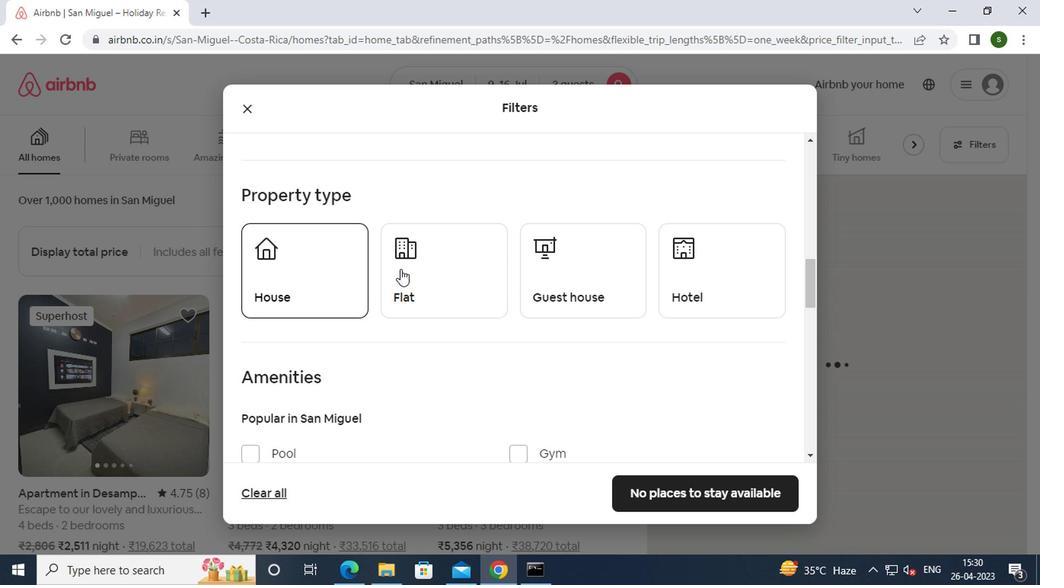 
Action: Mouse pressed left at (435, 270)
Screenshot: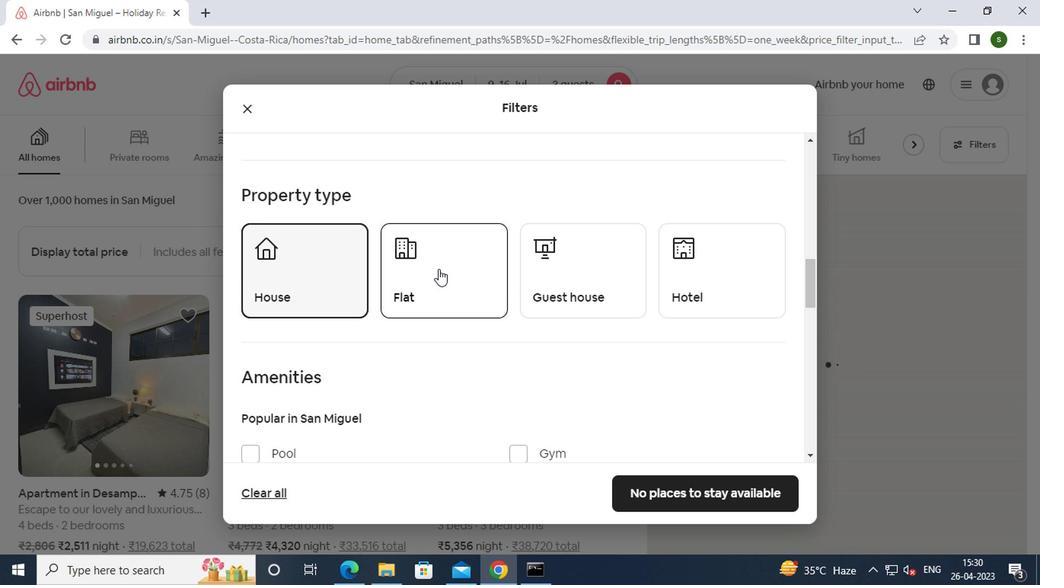 
Action: Mouse moved to (604, 269)
Screenshot: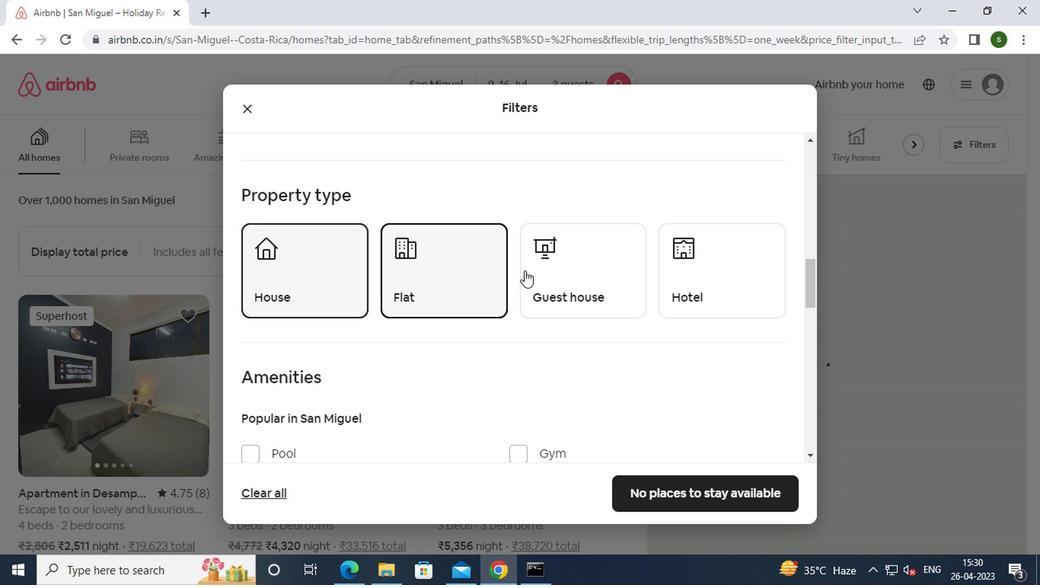 
Action: Mouse pressed left at (604, 269)
Screenshot: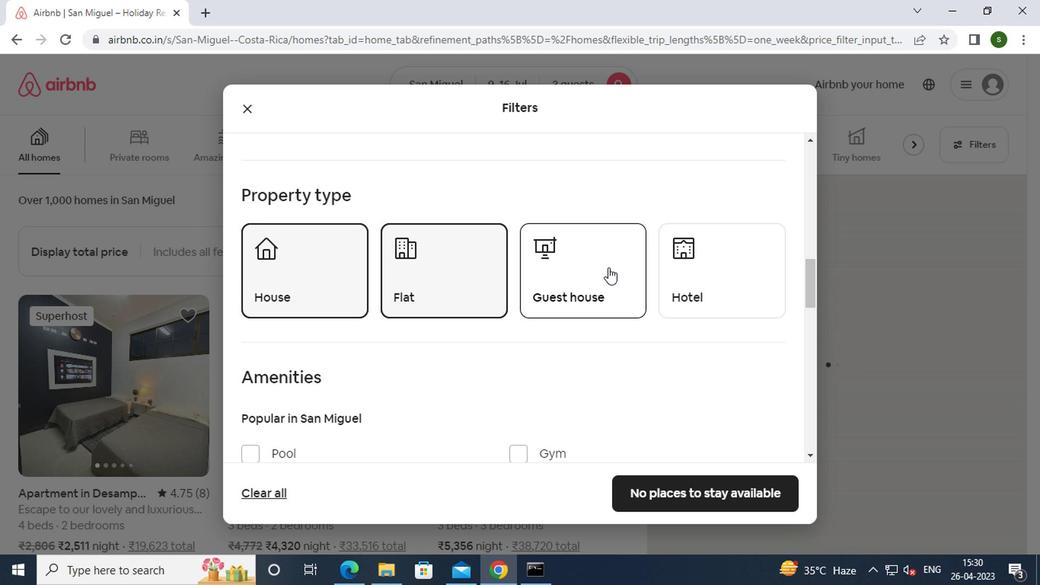
Action: Mouse moved to (541, 331)
Screenshot: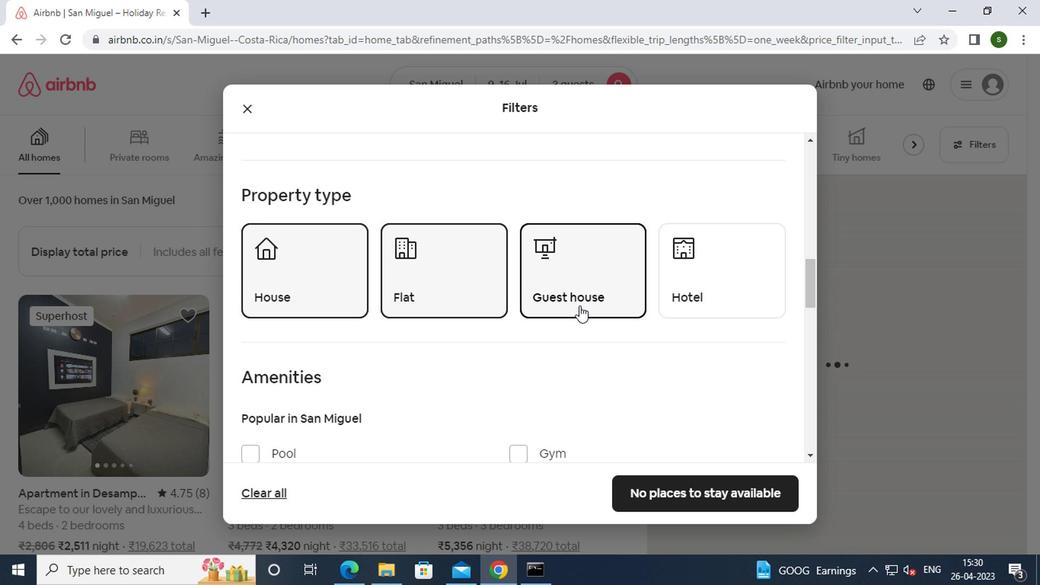 
Action: Mouse scrolled (541, 330) with delta (0, -1)
Screenshot: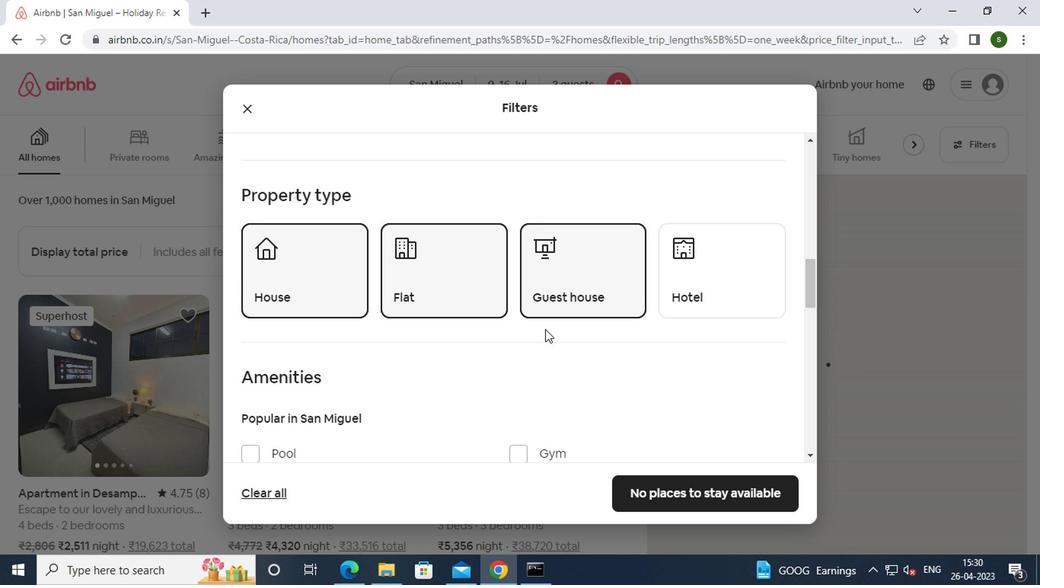 
Action: Mouse scrolled (541, 330) with delta (0, -1)
Screenshot: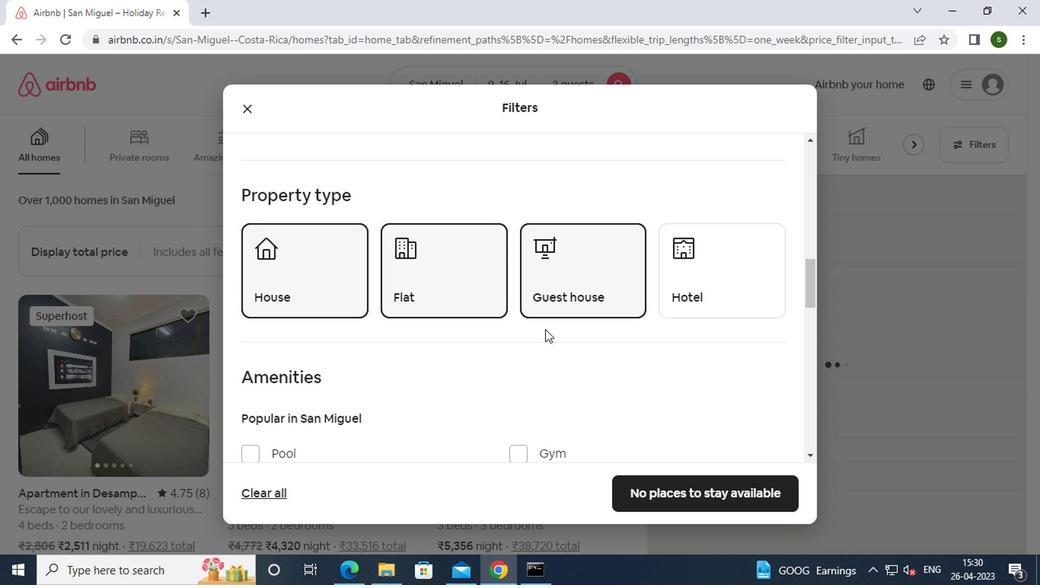 
Action: Mouse scrolled (541, 330) with delta (0, -1)
Screenshot: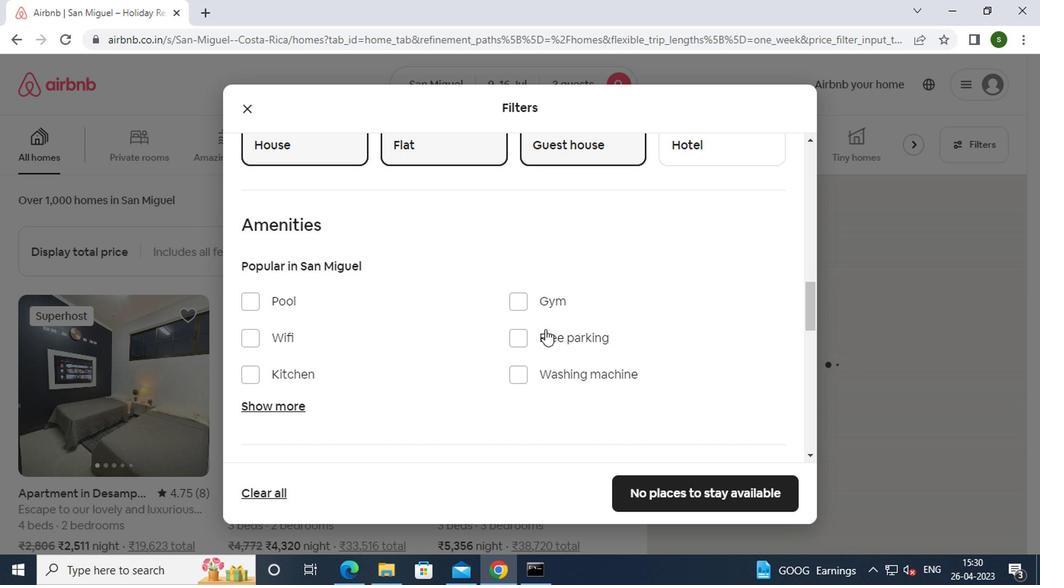 
Action: Mouse scrolled (541, 330) with delta (0, -1)
Screenshot: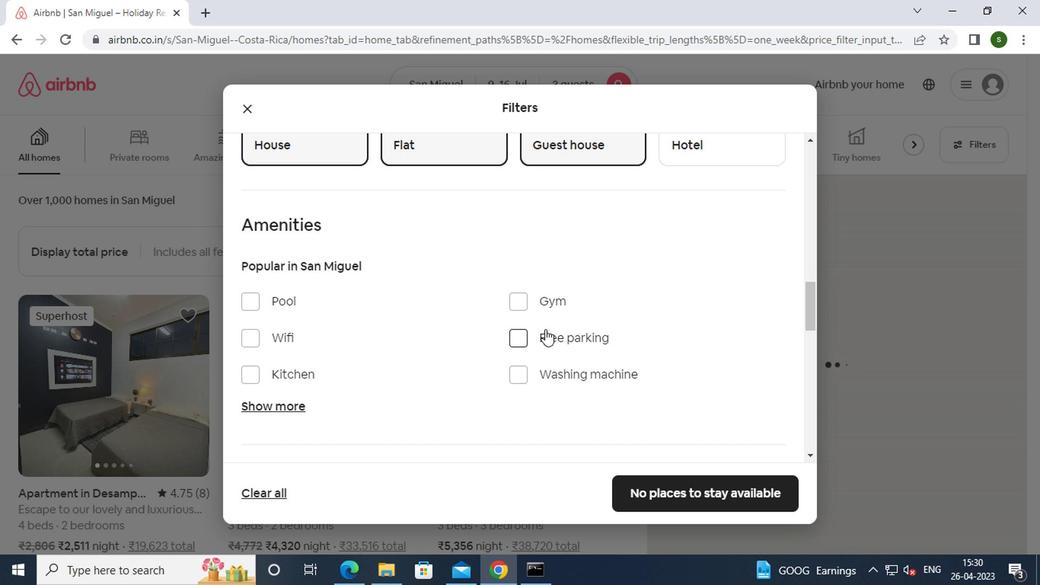 
Action: Mouse scrolled (541, 330) with delta (0, -1)
Screenshot: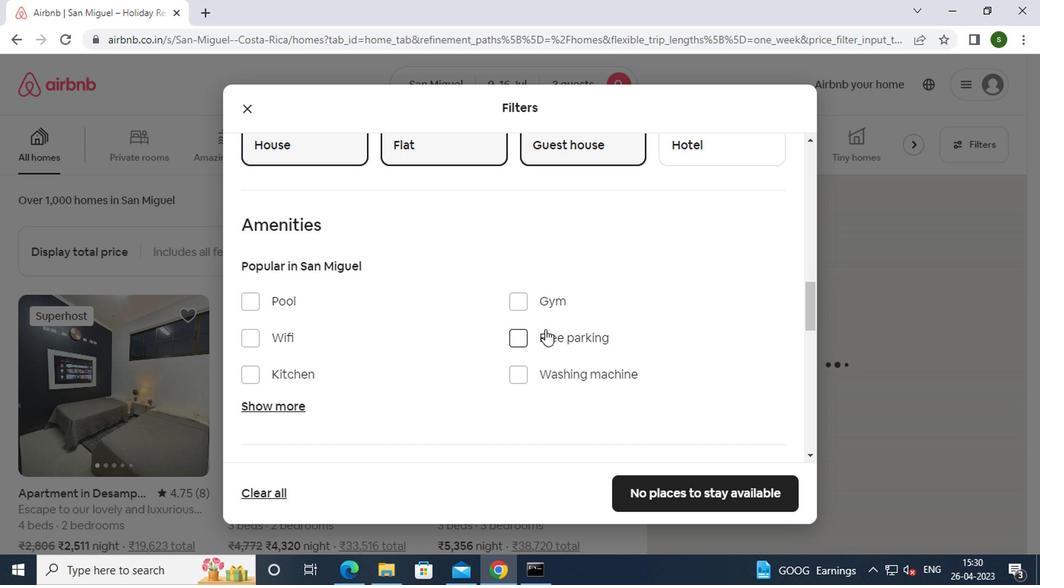 
Action: Mouse scrolled (541, 330) with delta (0, -1)
Screenshot: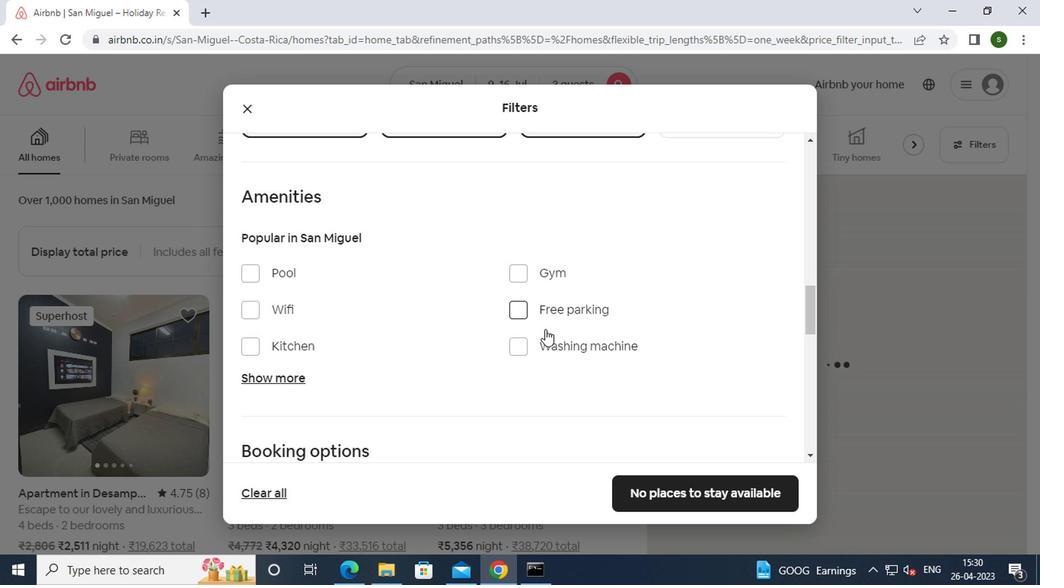 
Action: Mouse moved to (738, 274)
Screenshot: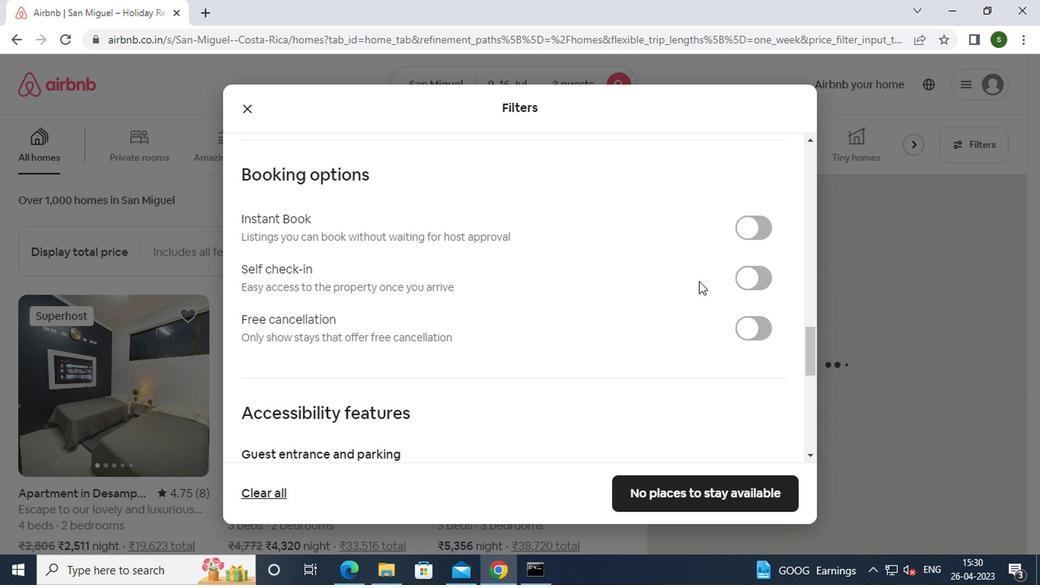 
Action: Mouse pressed left at (738, 274)
Screenshot: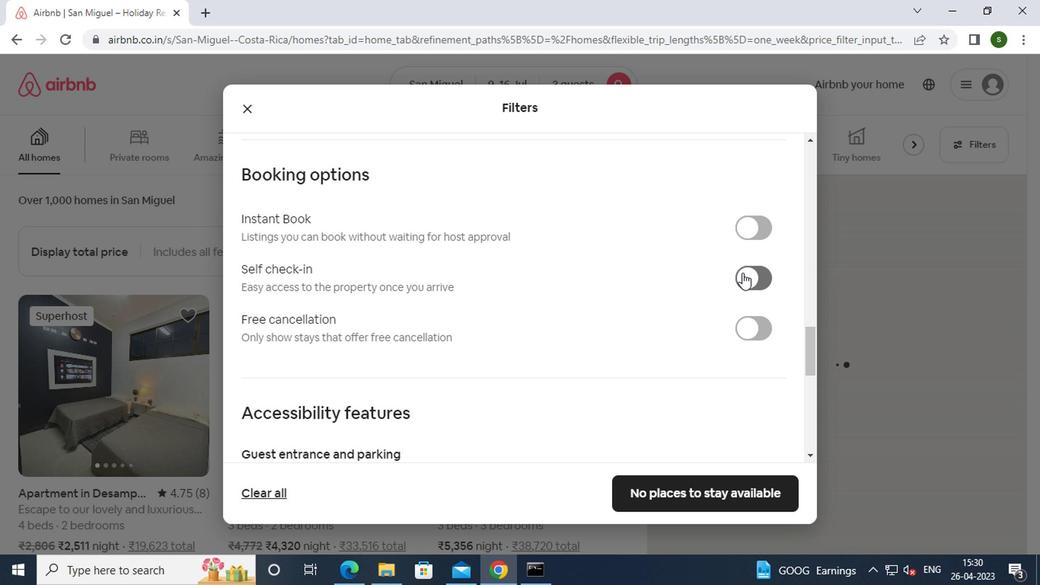 
Action: Mouse moved to (661, 301)
Screenshot: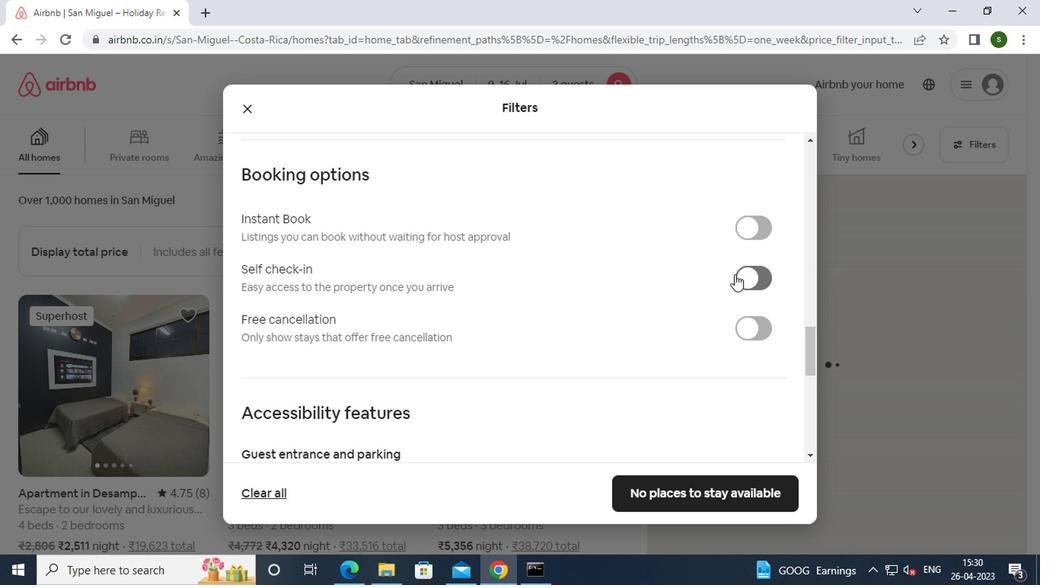 
Action: Mouse scrolled (661, 301) with delta (0, 0)
Screenshot: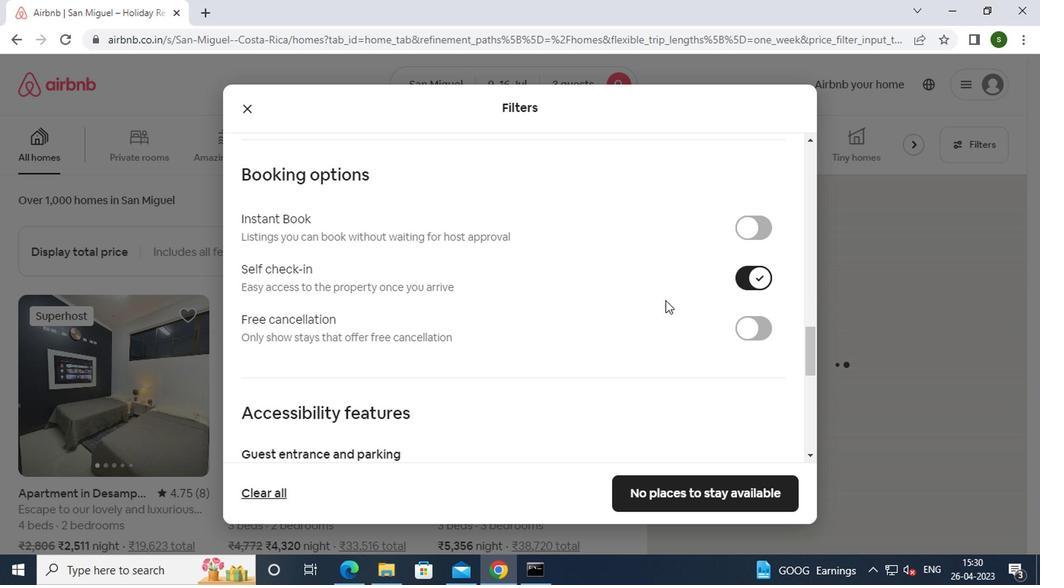 
Action: Mouse scrolled (661, 301) with delta (0, 0)
Screenshot: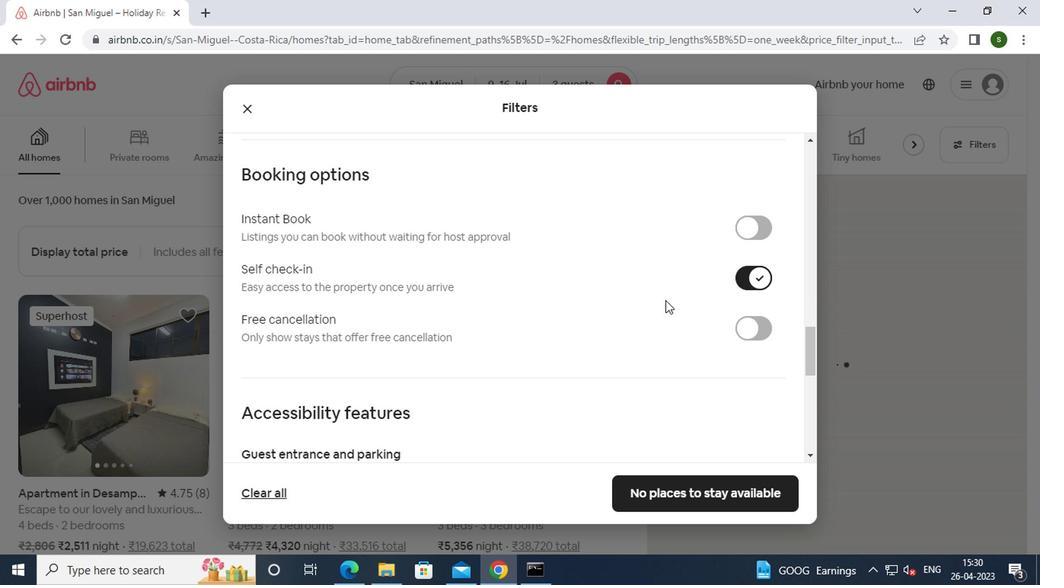 
Action: Mouse scrolled (661, 301) with delta (0, 0)
Screenshot: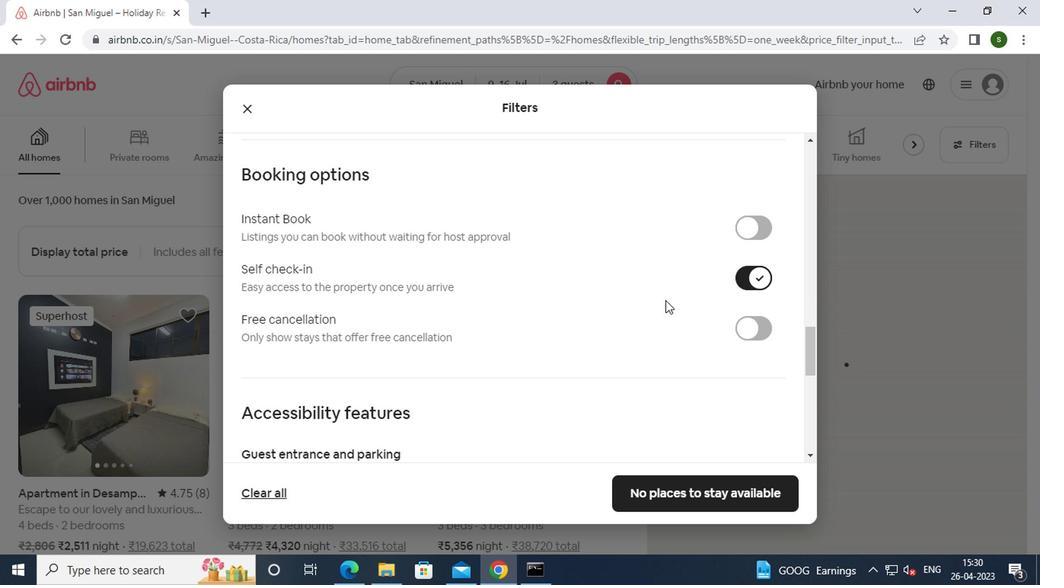 
Action: Mouse scrolled (661, 301) with delta (0, 0)
Screenshot: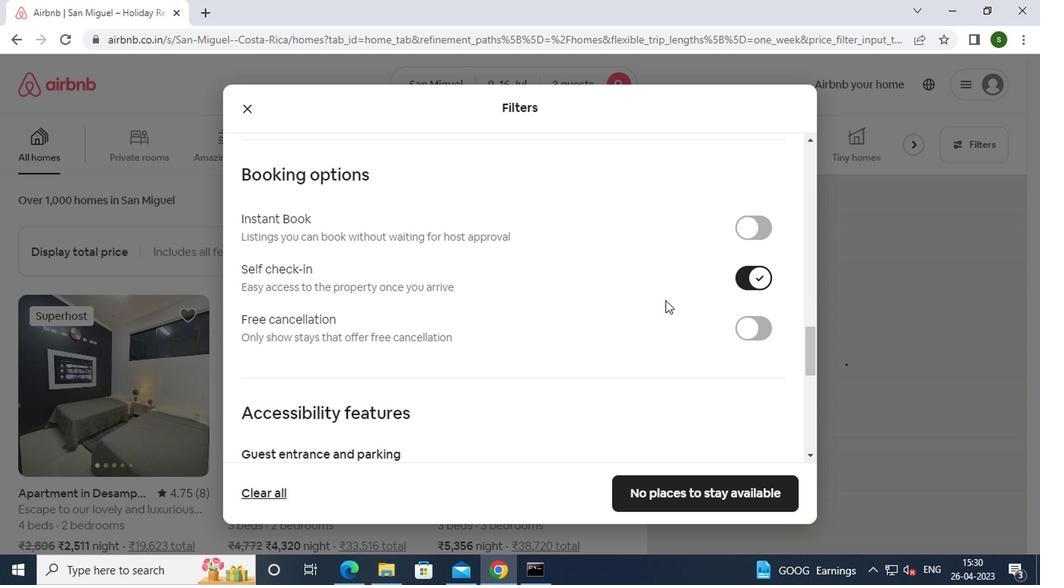 
Action: Mouse scrolled (661, 301) with delta (0, 0)
Screenshot: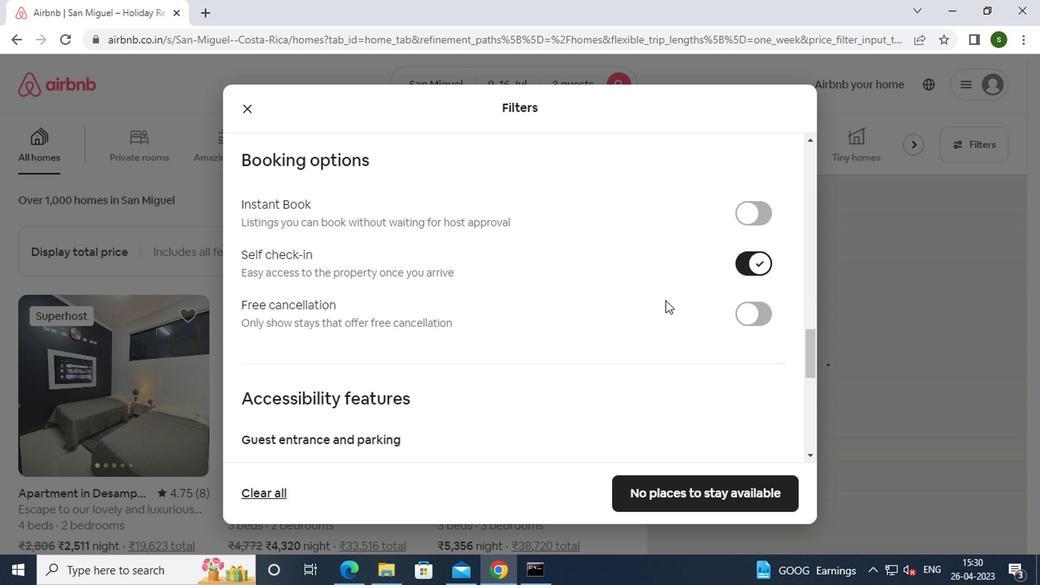 
Action: Mouse scrolled (661, 301) with delta (0, 0)
Screenshot: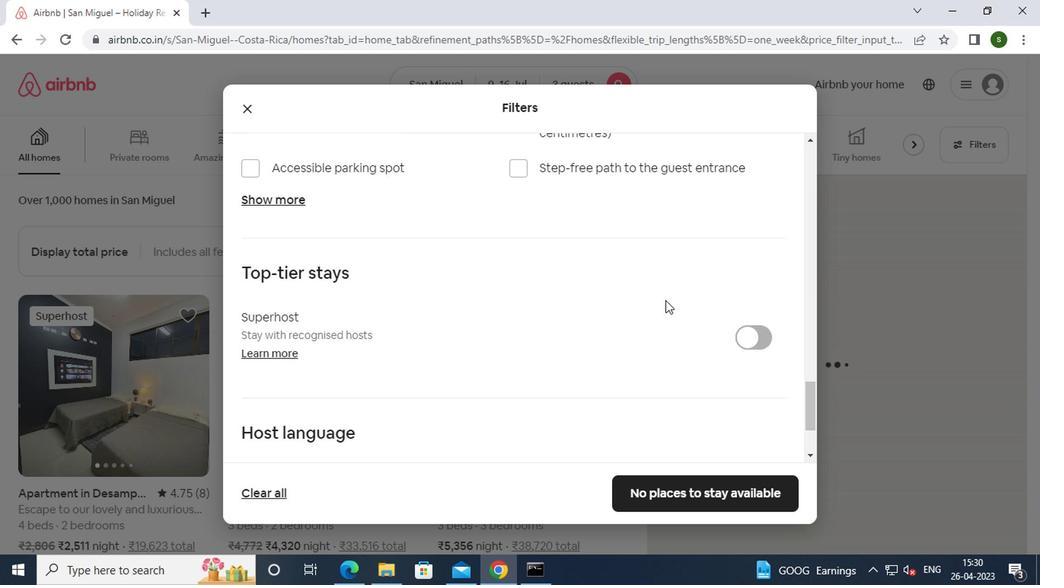 
Action: Mouse scrolled (661, 301) with delta (0, 0)
Screenshot: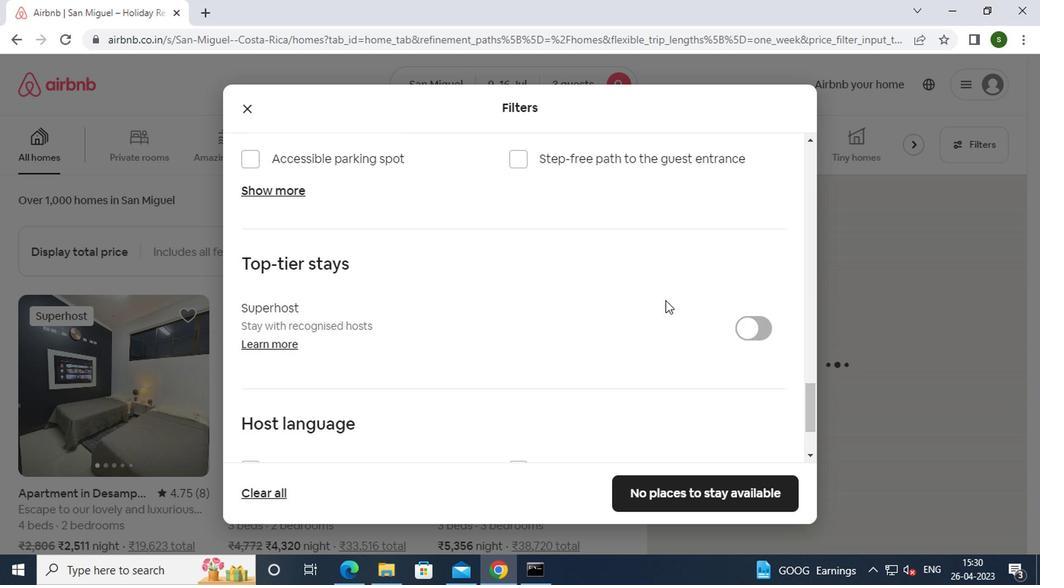 
Action: Mouse scrolled (661, 301) with delta (0, 0)
Screenshot: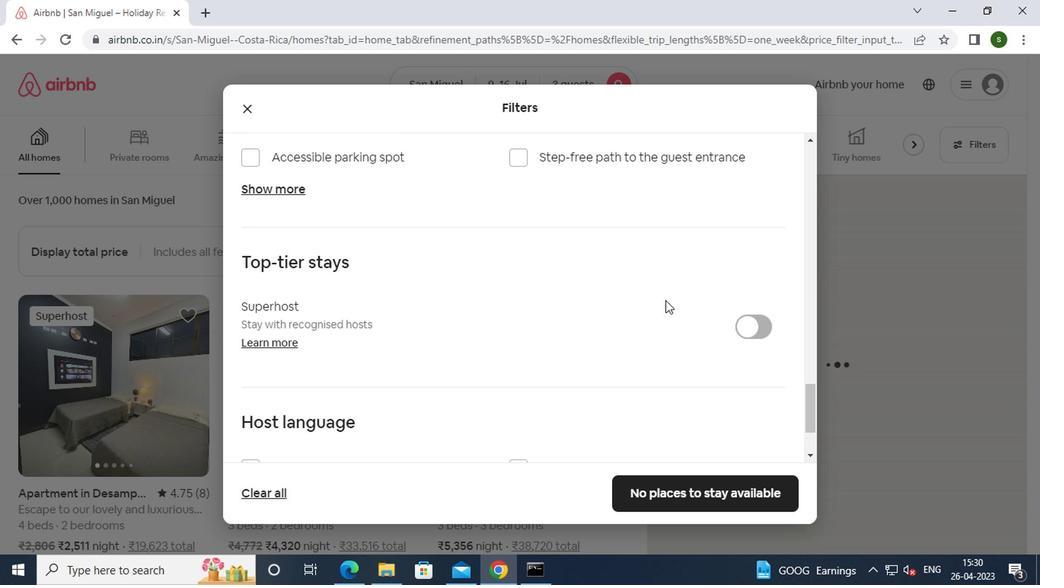 
Action: Mouse scrolled (661, 301) with delta (0, 0)
Screenshot: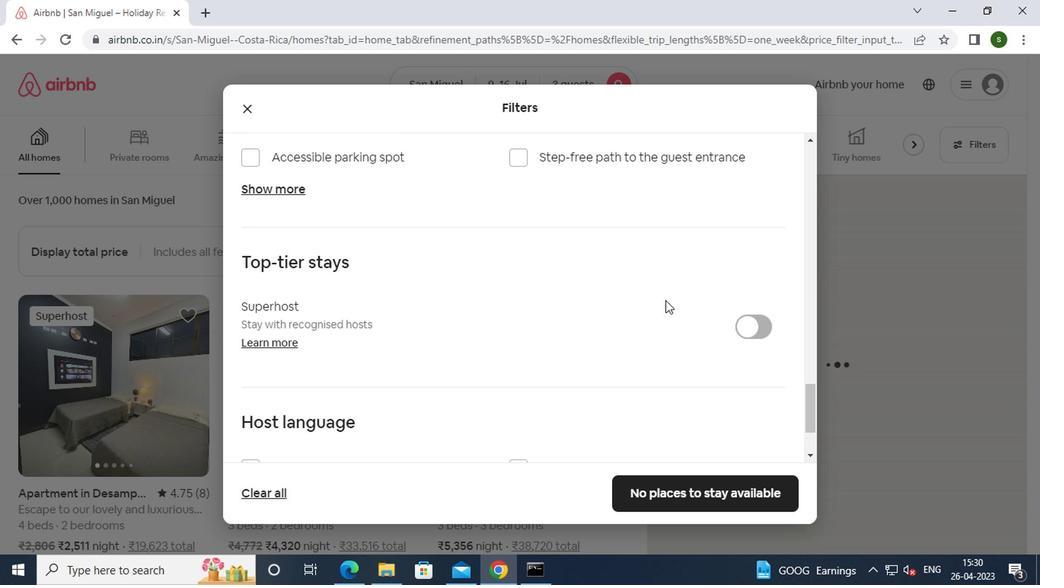 
Action: Mouse moved to (287, 353)
Screenshot: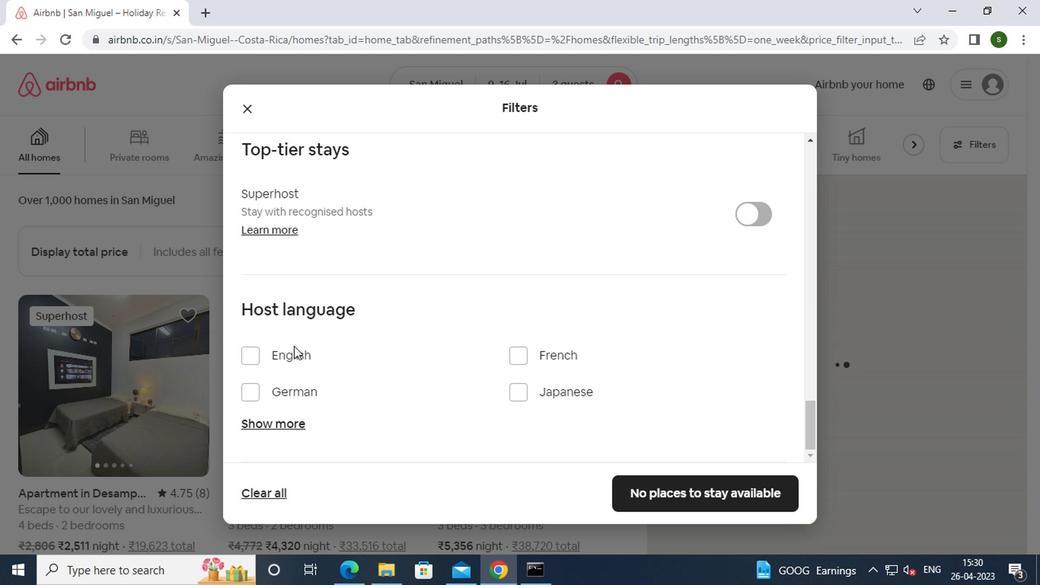 
Action: Mouse pressed left at (287, 353)
Screenshot: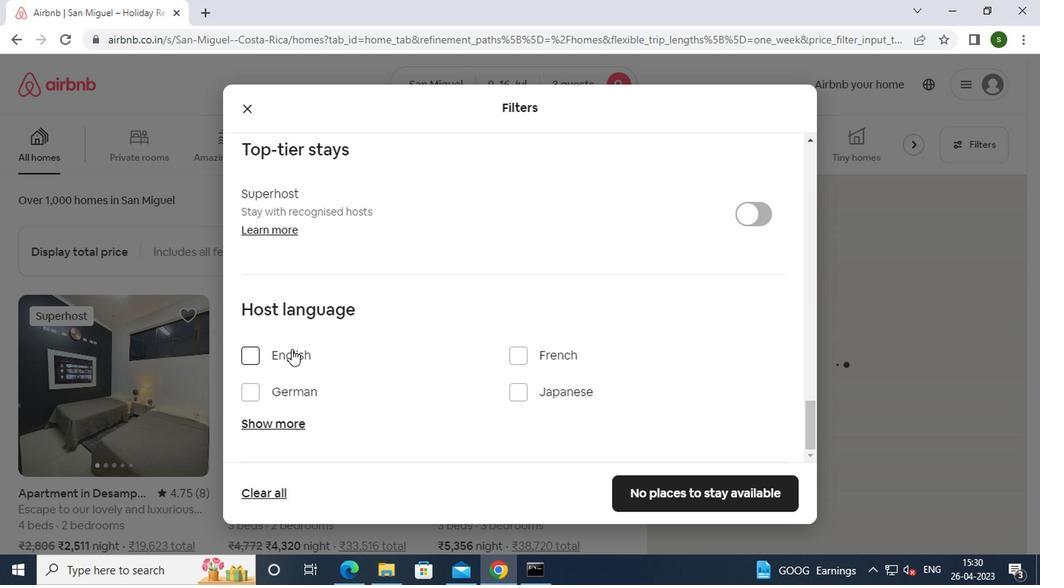 
Action: Mouse moved to (642, 487)
Screenshot: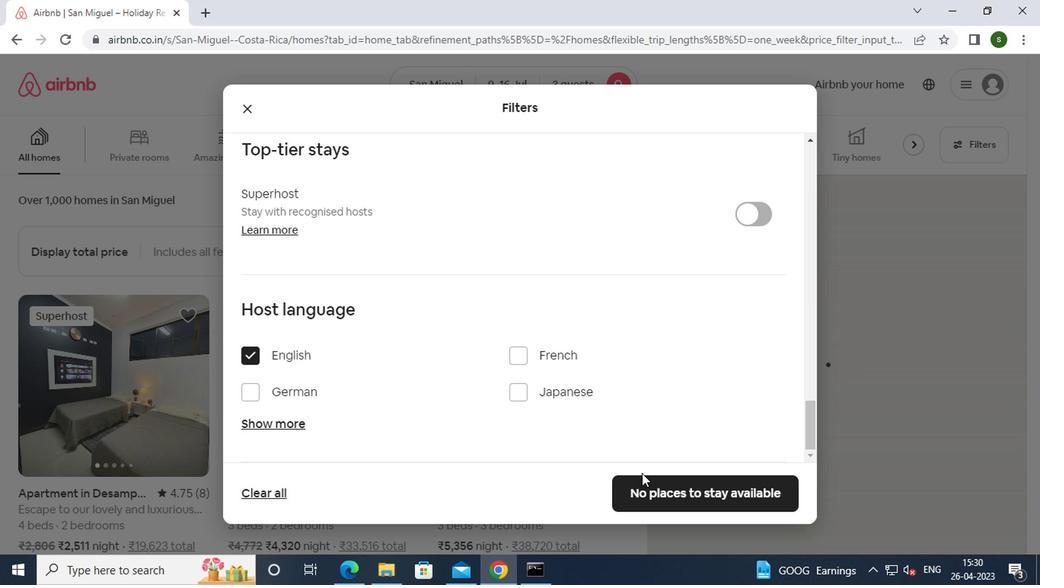 
Action: Mouse pressed left at (642, 487)
Screenshot: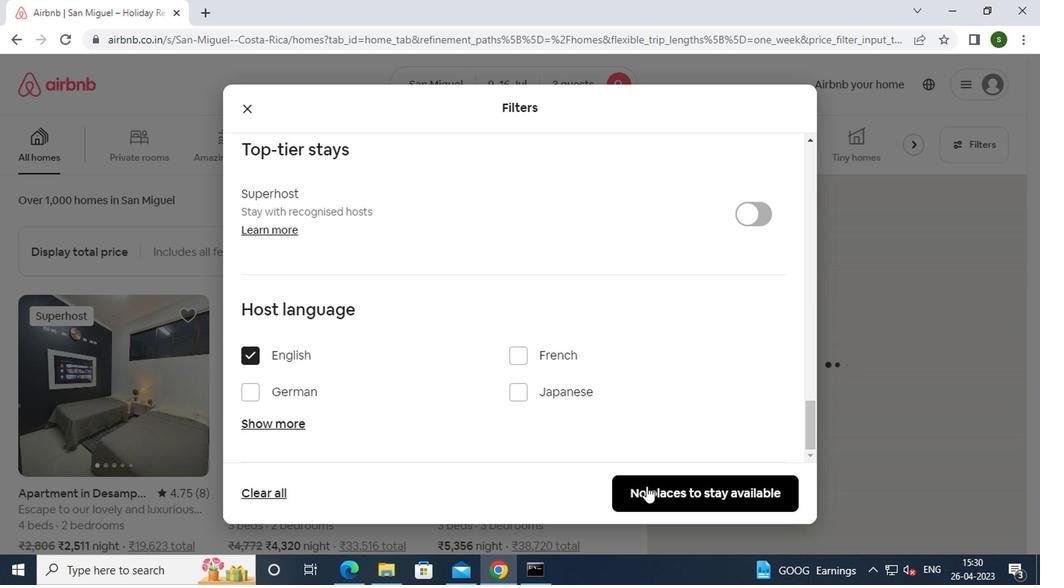 
